 Task: Create a due date automation trigger when advanced on, 2 working days before a card is due add dates not starting this week at 11:00 AM.
Action: Mouse moved to (1256, 104)
Screenshot: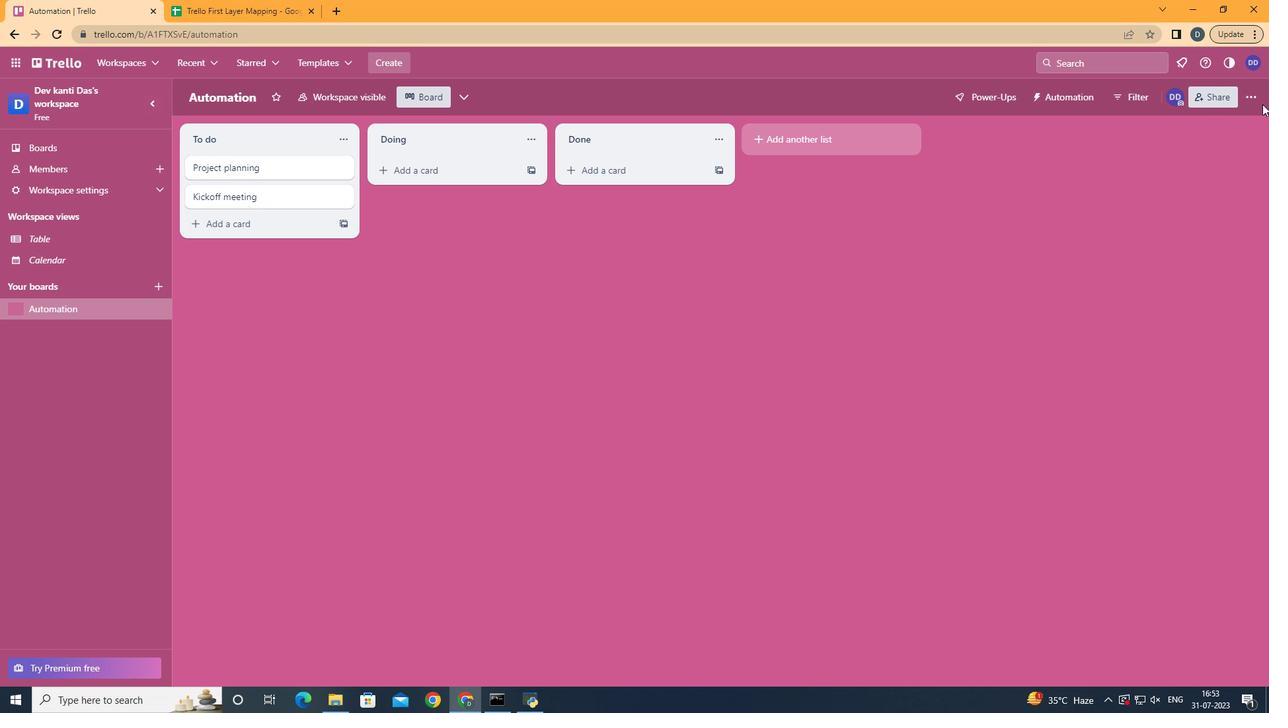
Action: Mouse pressed left at (1256, 104)
Screenshot: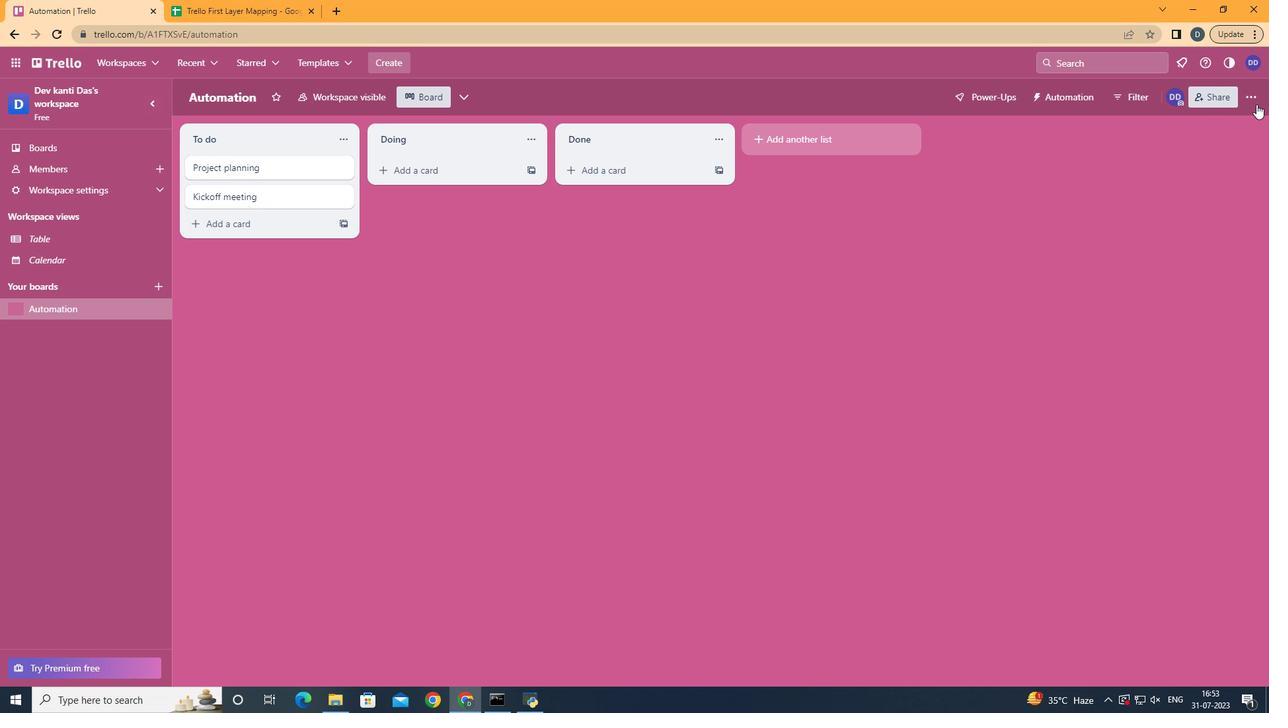 
Action: Mouse moved to (1140, 274)
Screenshot: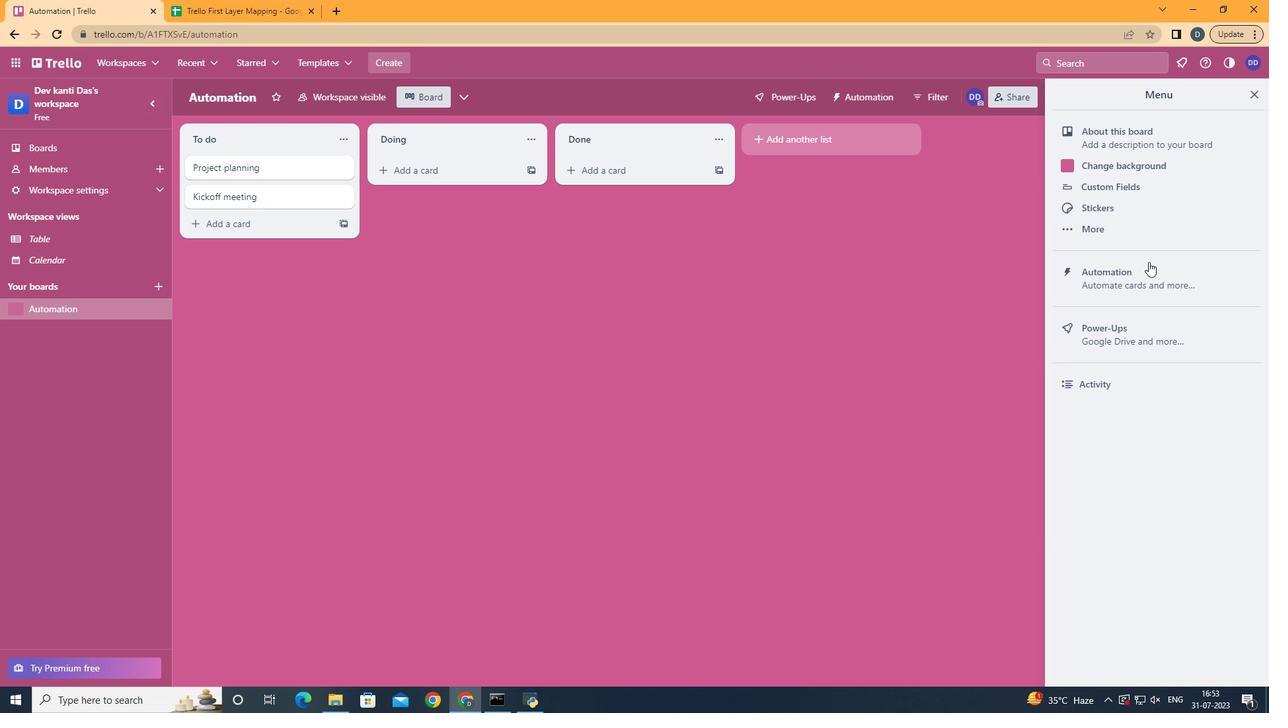 
Action: Mouse pressed left at (1140, 274)
Screenshot: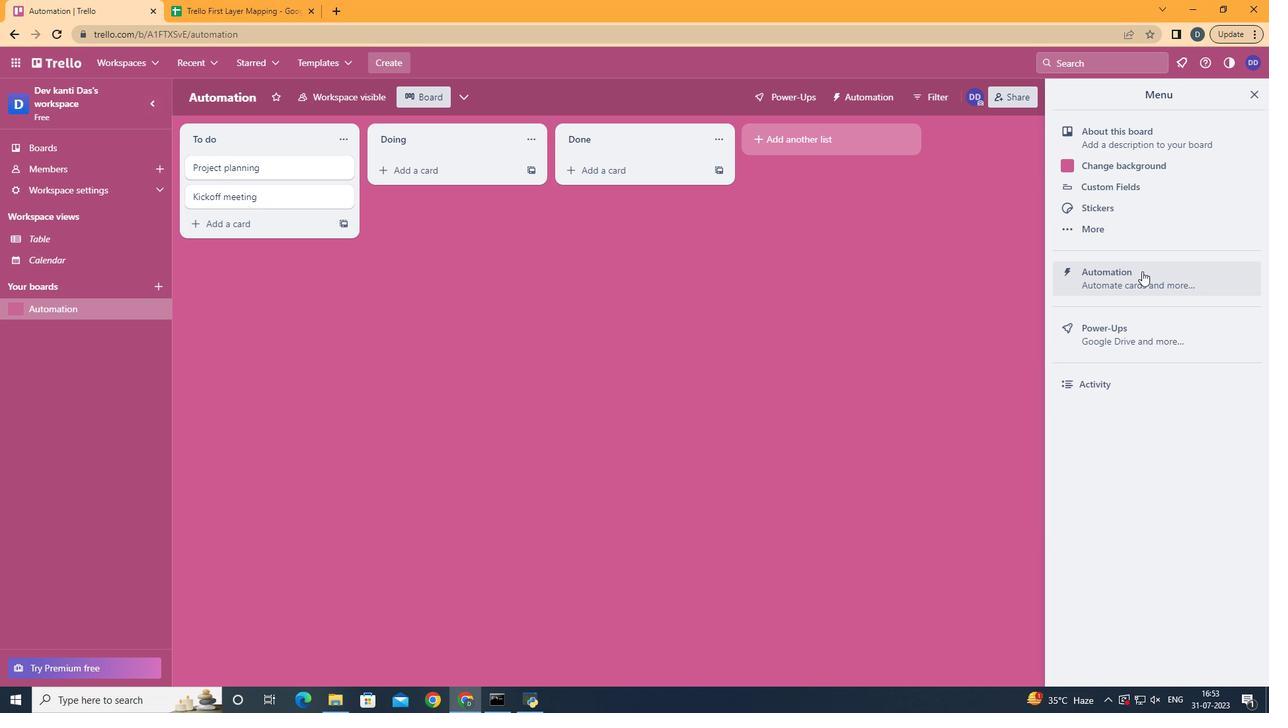 
Action: Mouse moved to (280, 271)
Screenshot: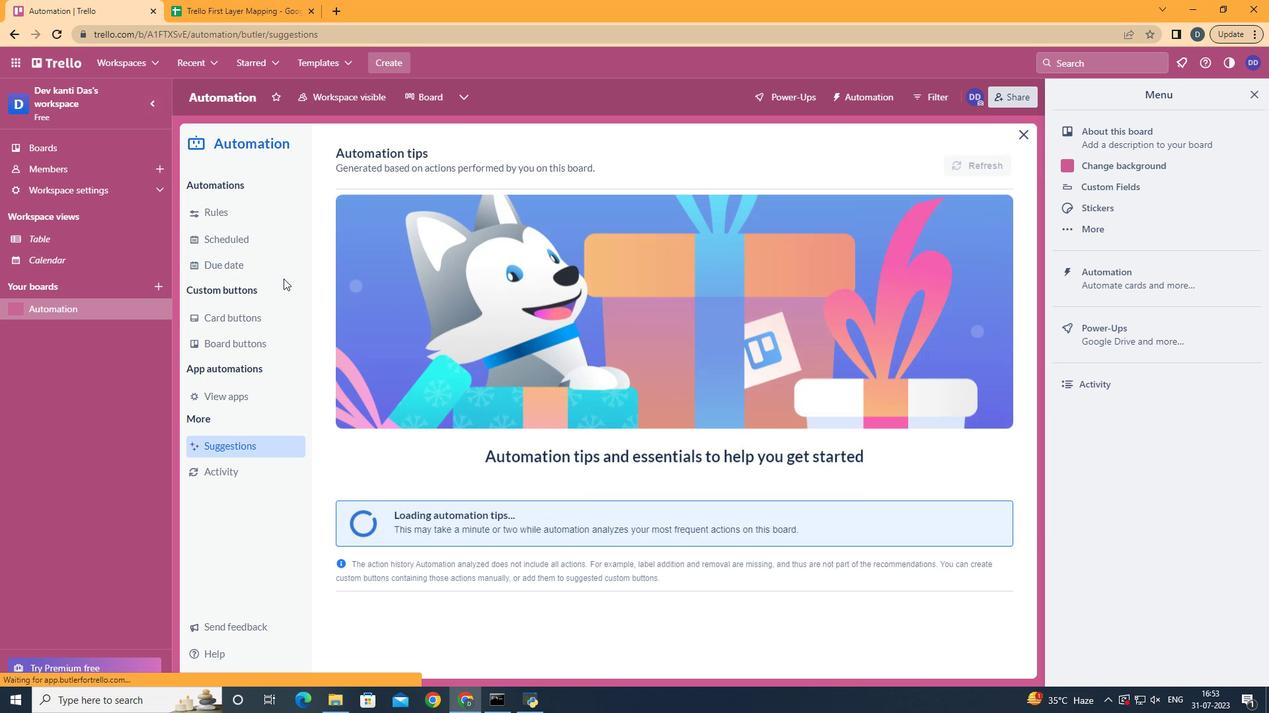 
Action: Mouse pressed left at (280, 271)
Screenshot: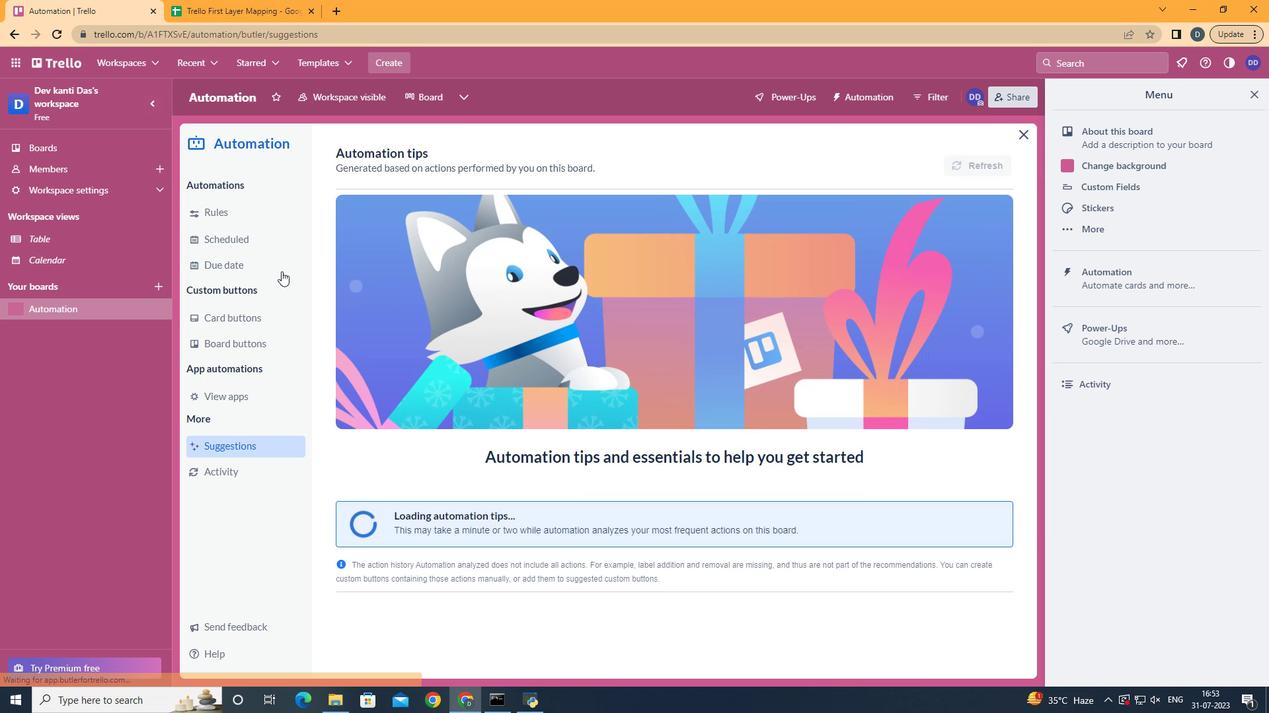 
Action: Mouse moved to (949, 158)
Screenshot: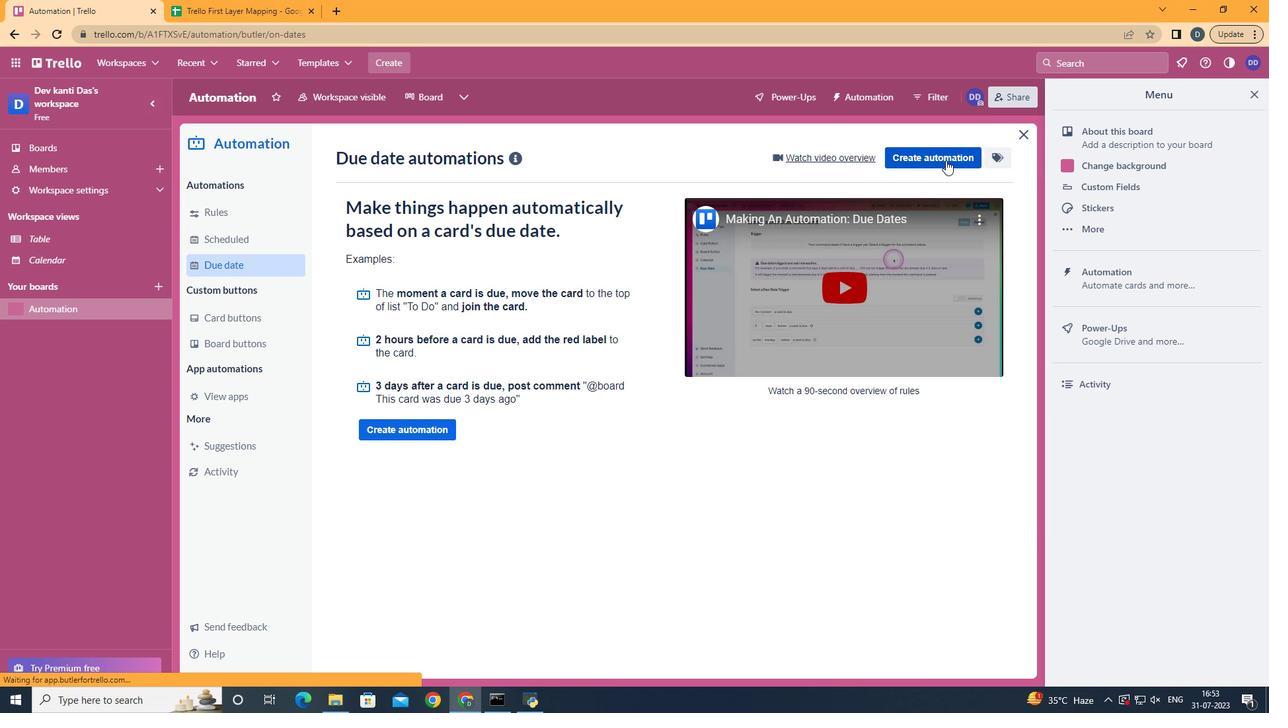 
Action: Mouse pressed left at (949, 158)
Screenshot: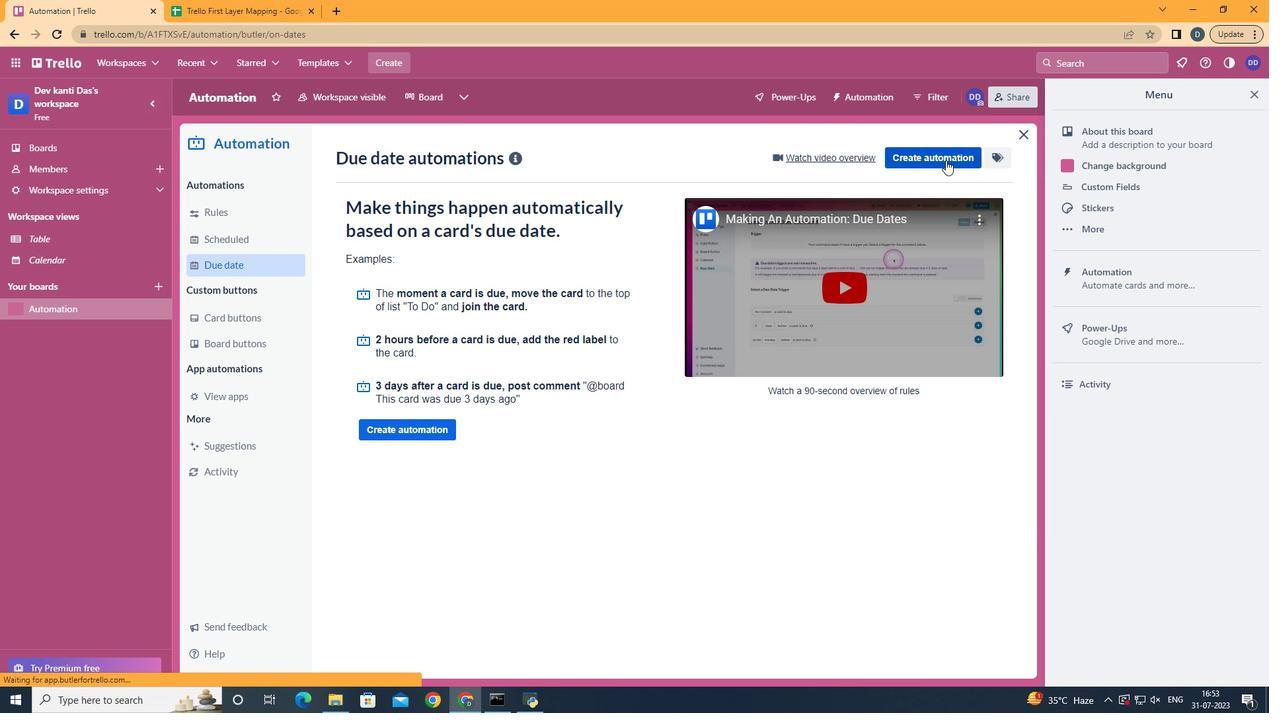 
Action: Mouse moved to (694, 282)
Screenshot: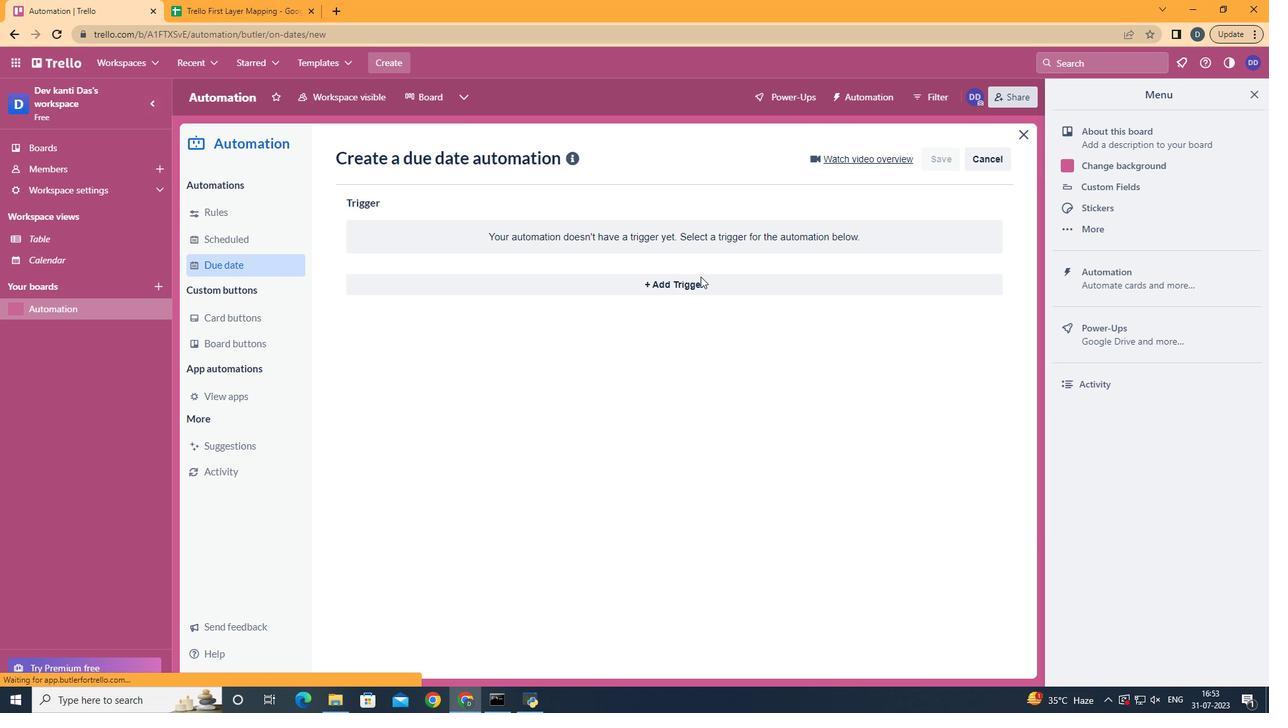
Action: Mouse pressed left at (694, 282)
Screenshot: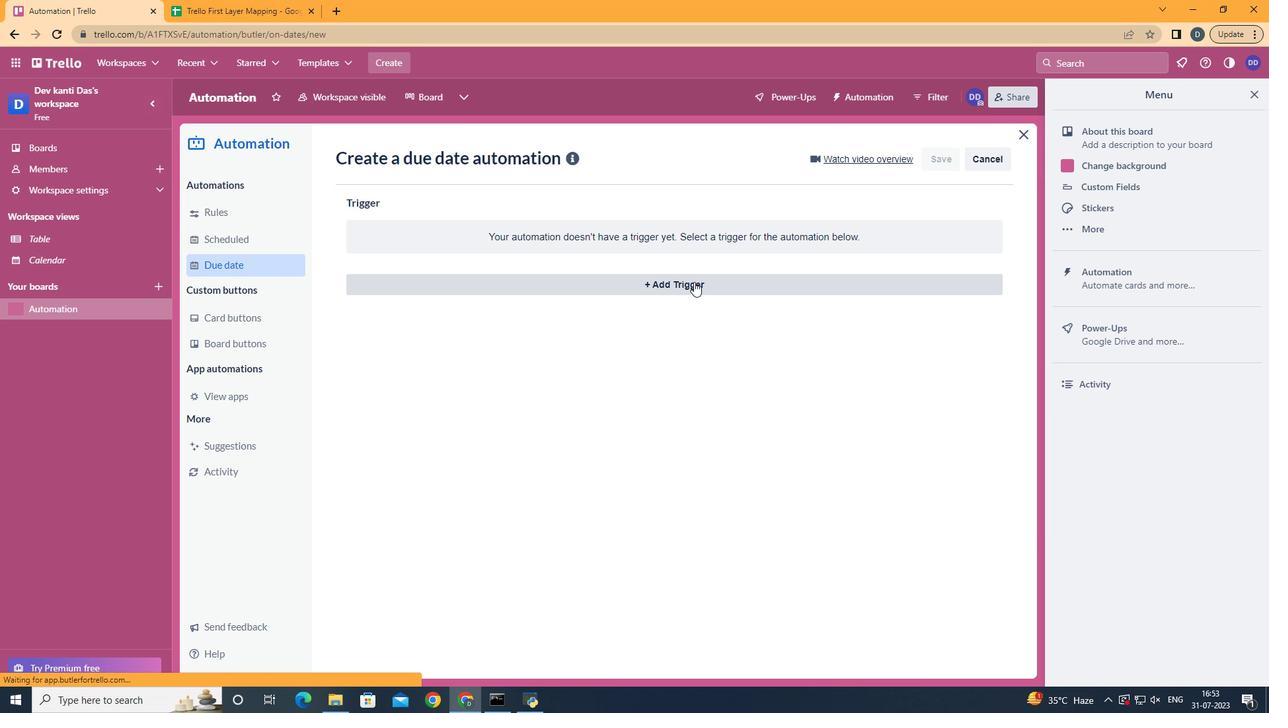 
Action: Mouse moved to (423, 536)
Screenshot: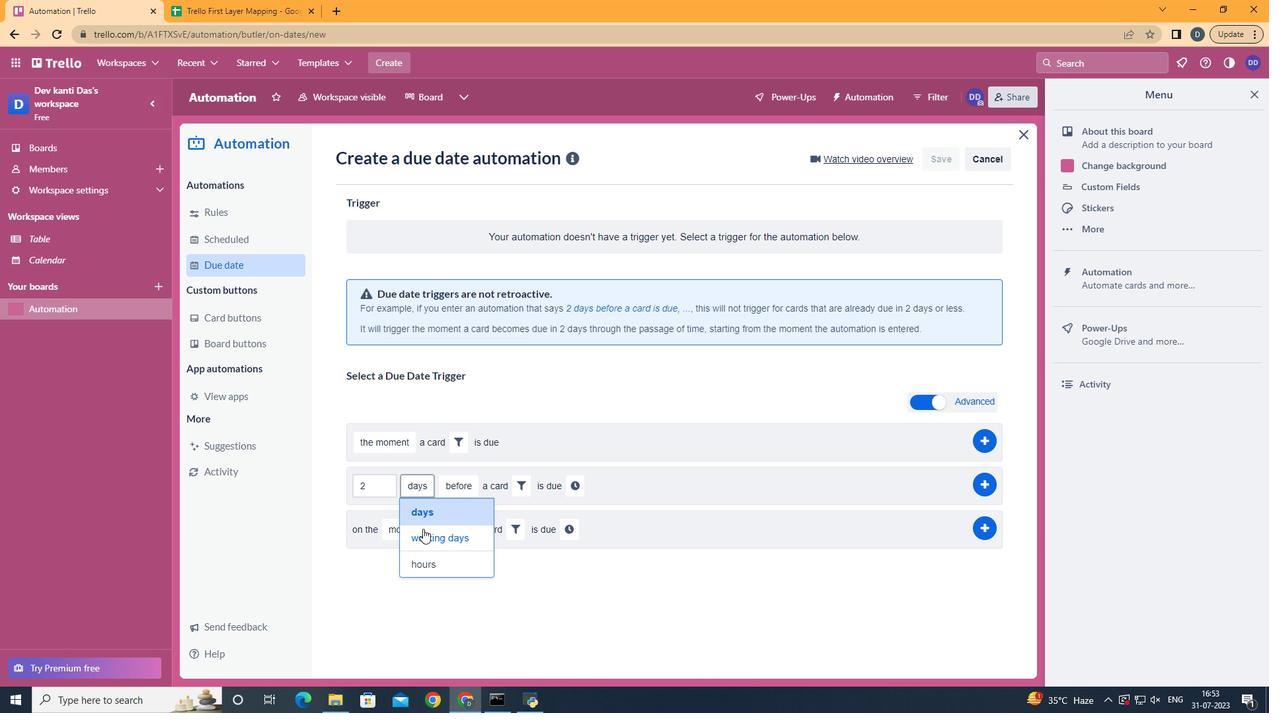 
Action: Mouse pressed left at (423, 536)
Screenshot: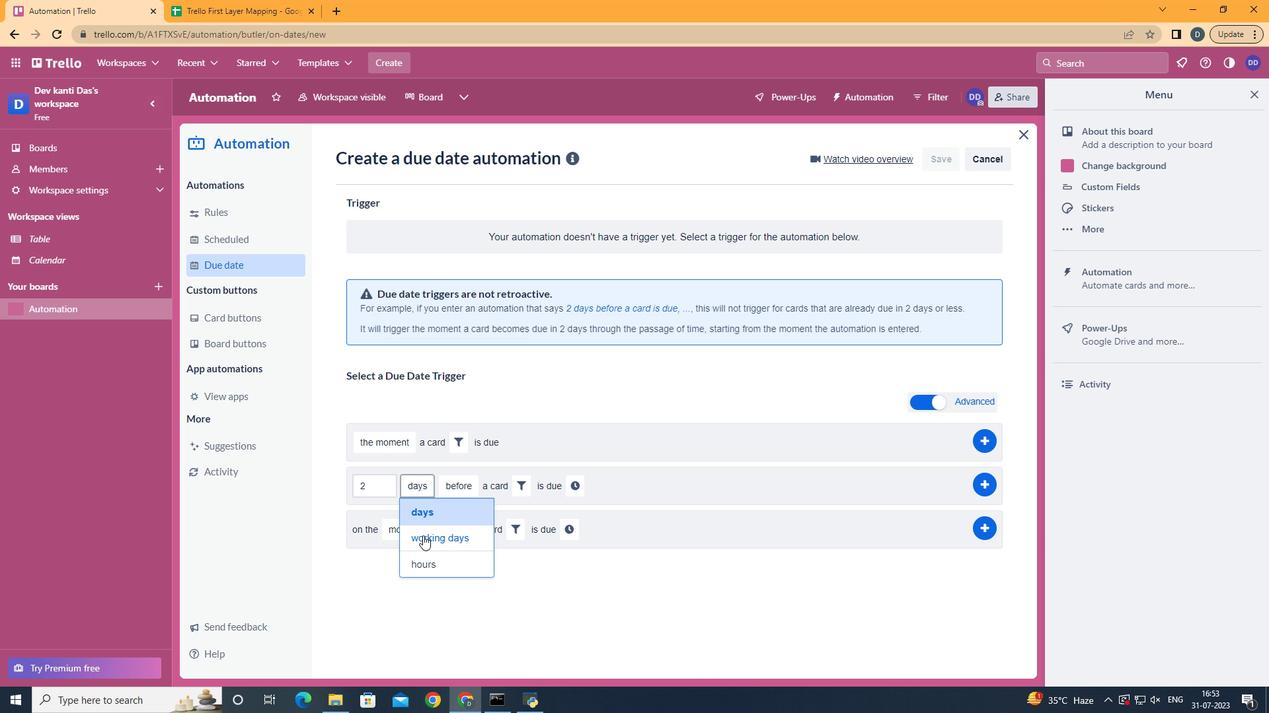 
Action: Mouse moved to (553, 481)
Screenshot: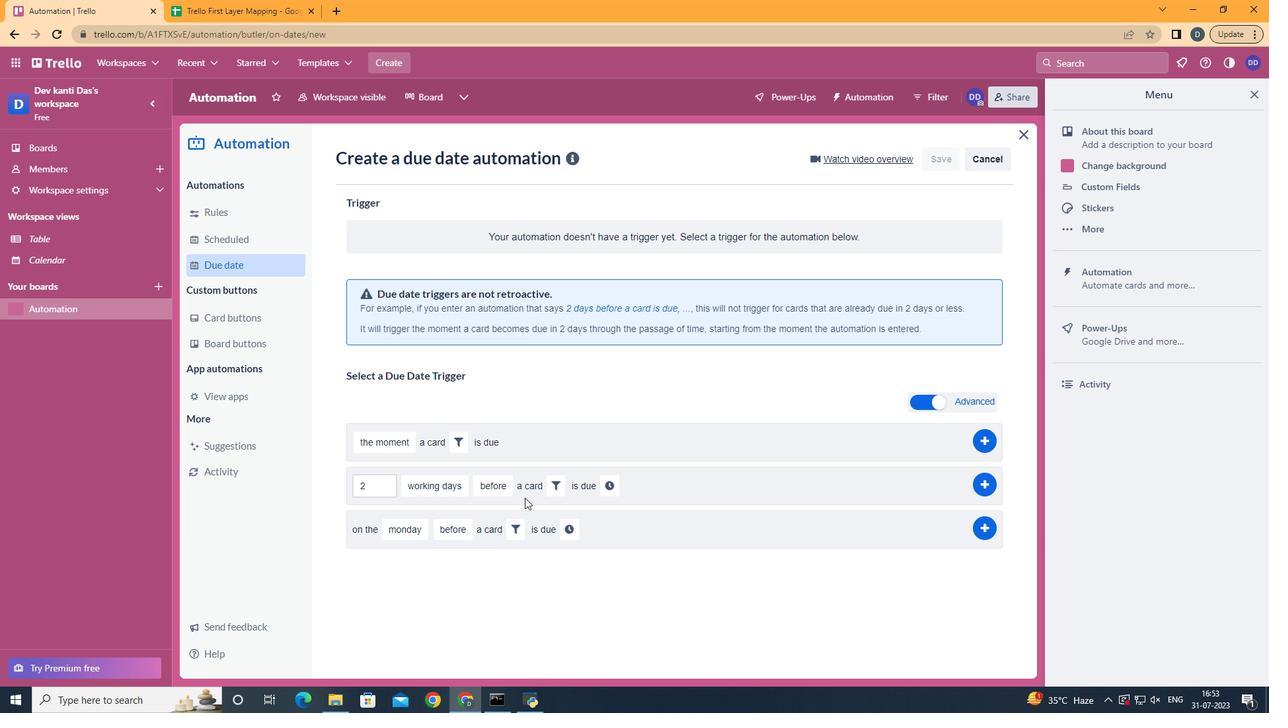 
Action: Mouse pressed left at (553, 481)
Screenshot: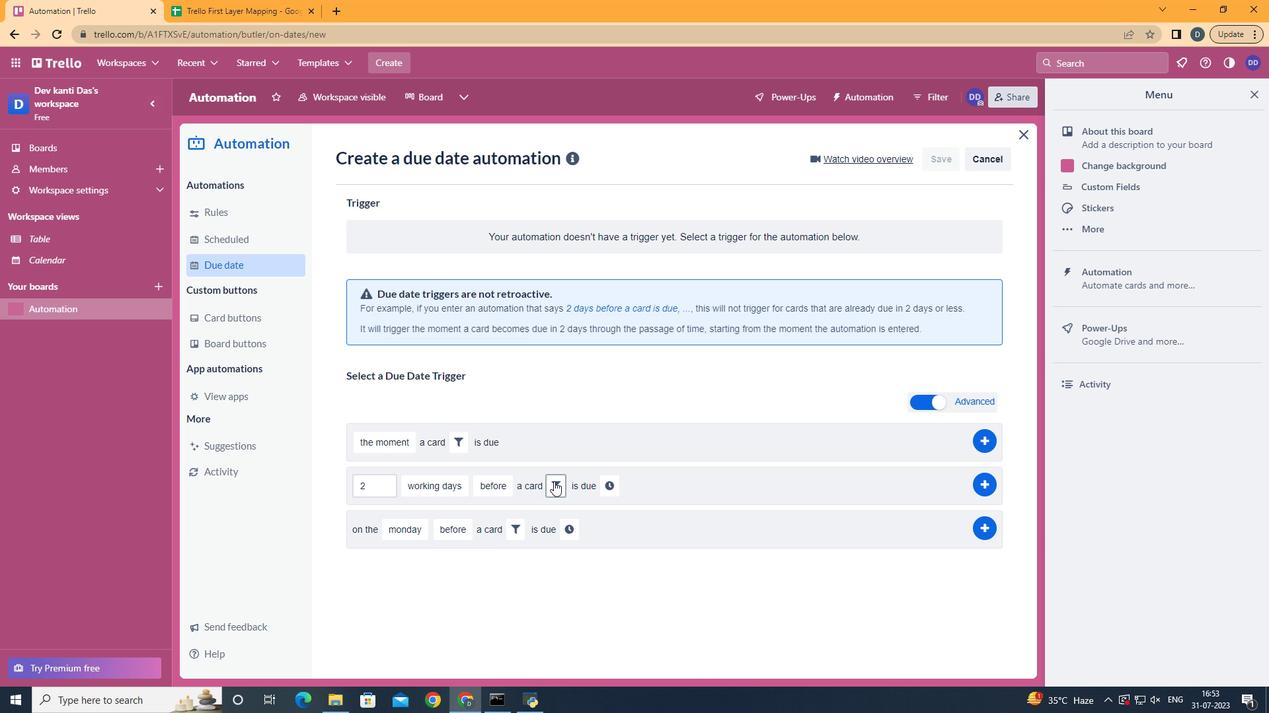 
Action: Mouse moved to (632, 523)
Screenshot: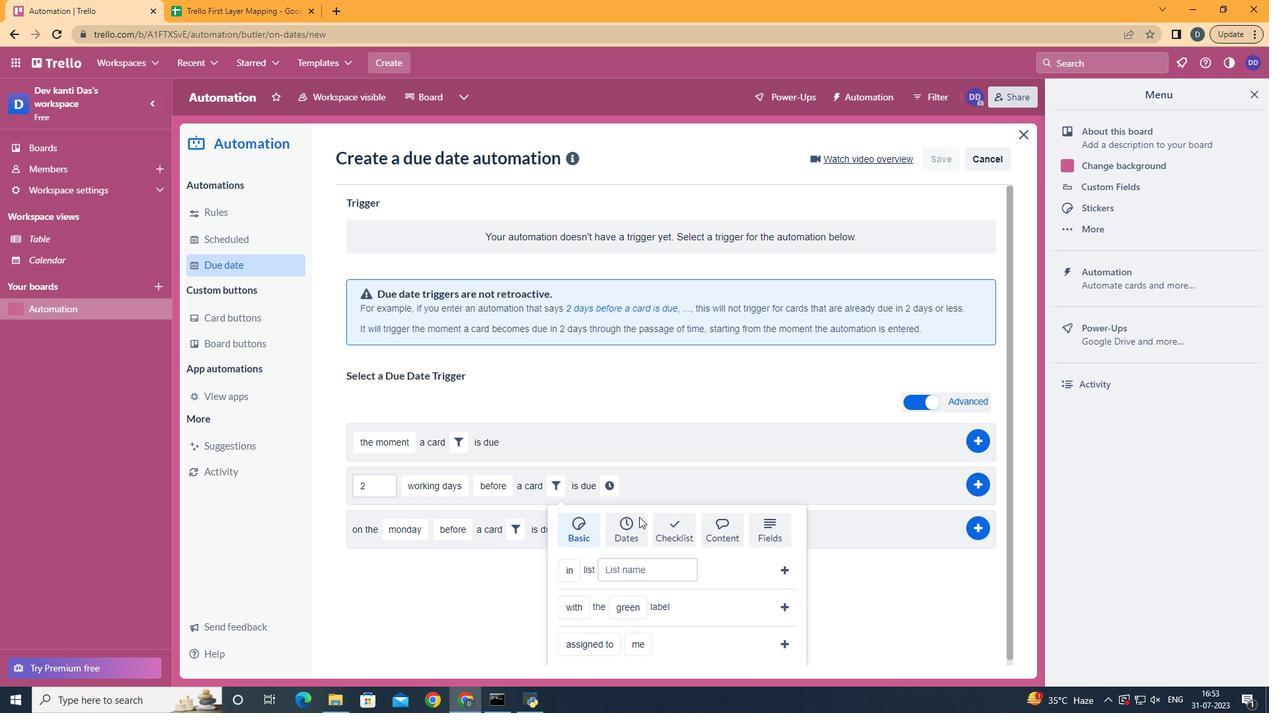 
Action: Mouse pressed left at (632, 523)
Screenshot: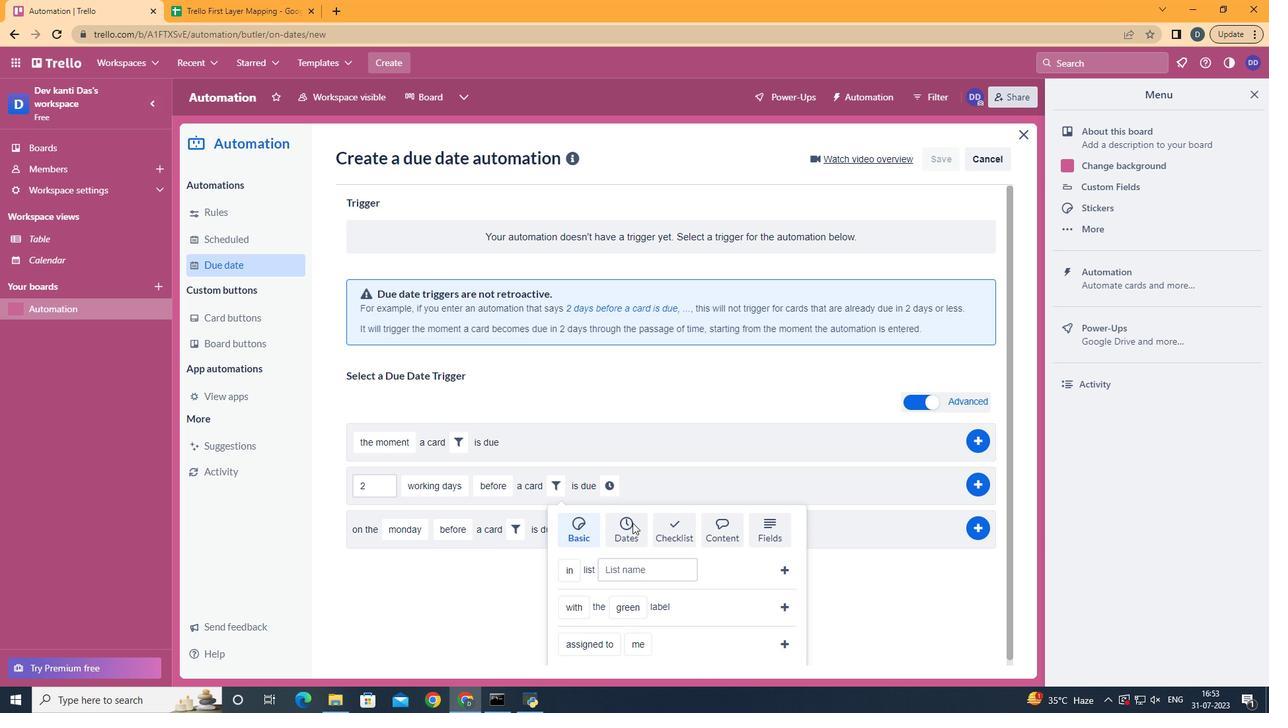 
Action: Mouse scrolled (632, 522) with delta (0, 0)
Screenshot: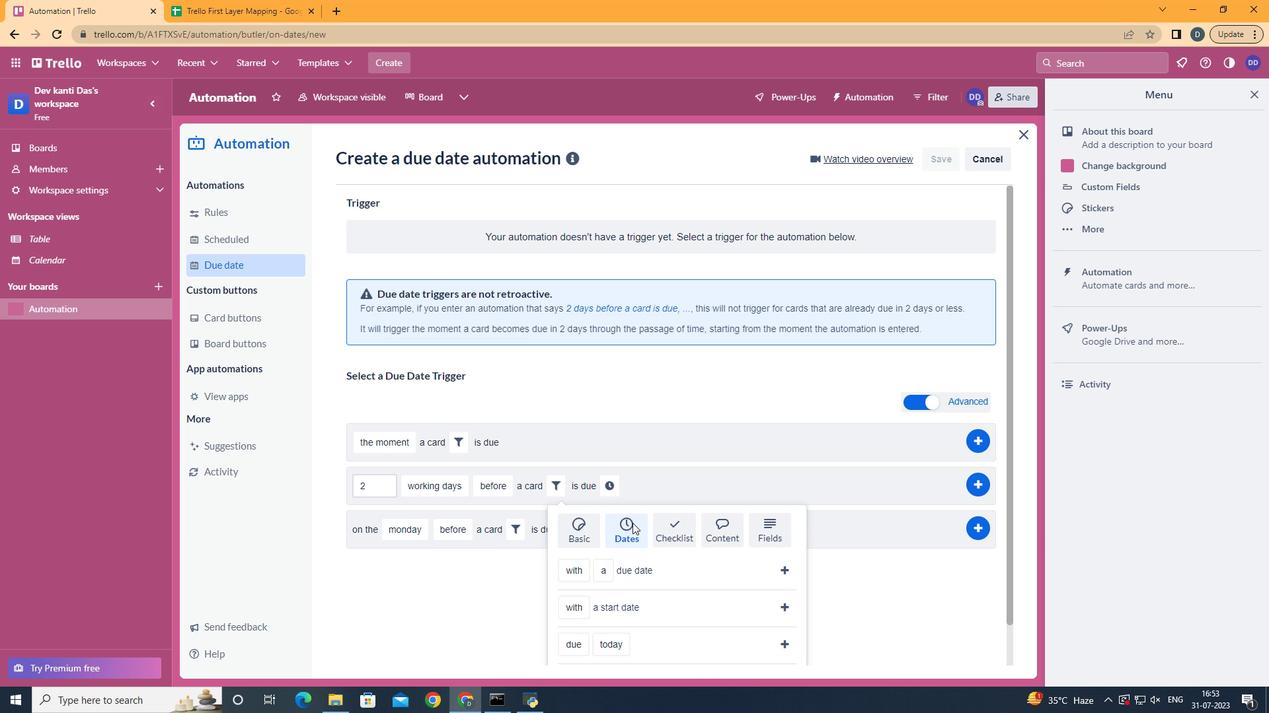 
Action: Mouse scrolled (632, 522) with delta (0, 0)
Screenshot: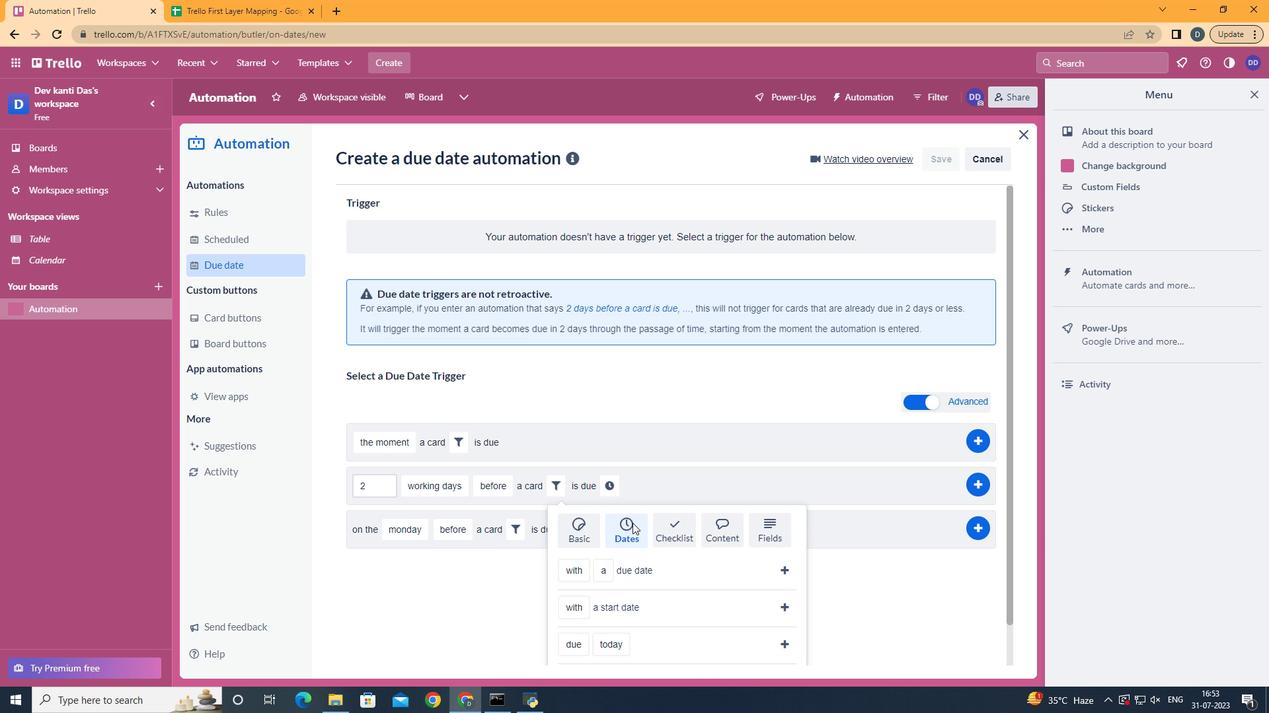 
Action: Mouse scrolled (632, 522) with delta (0, 0)
Screenshot: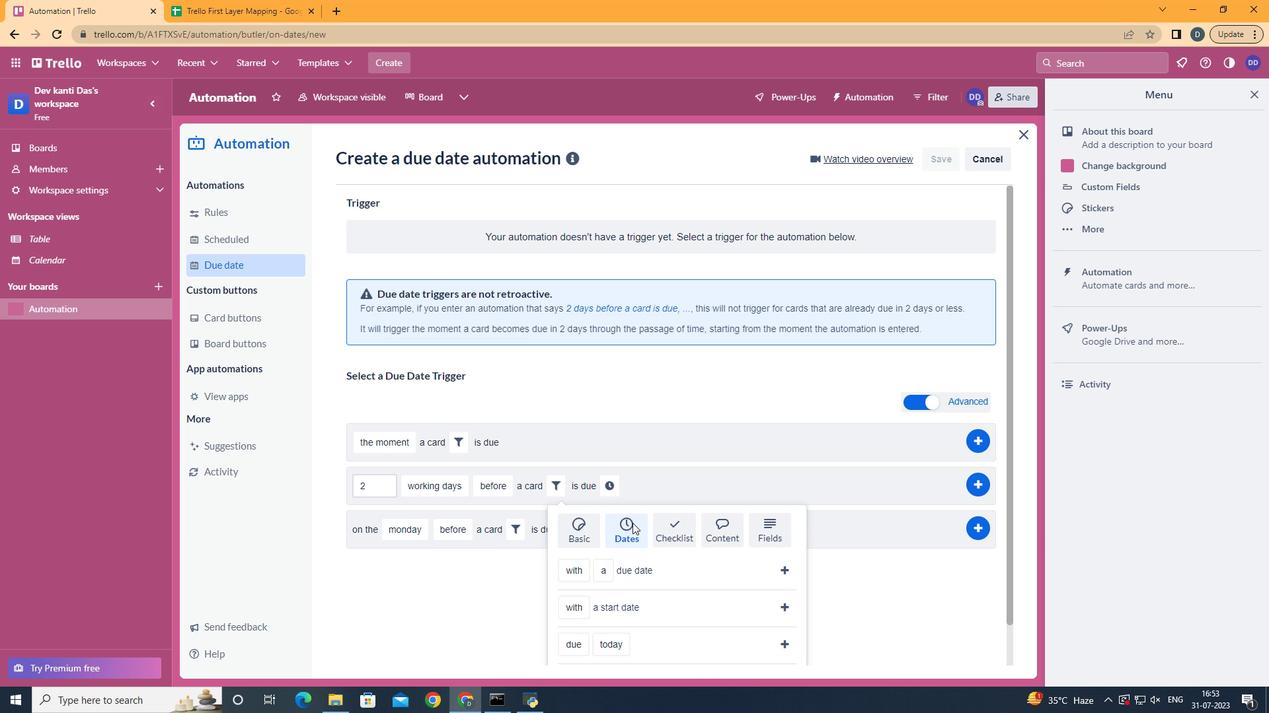 
Action: Mouse scrolled (632, 522) with delta (0, 0)
Screenshot: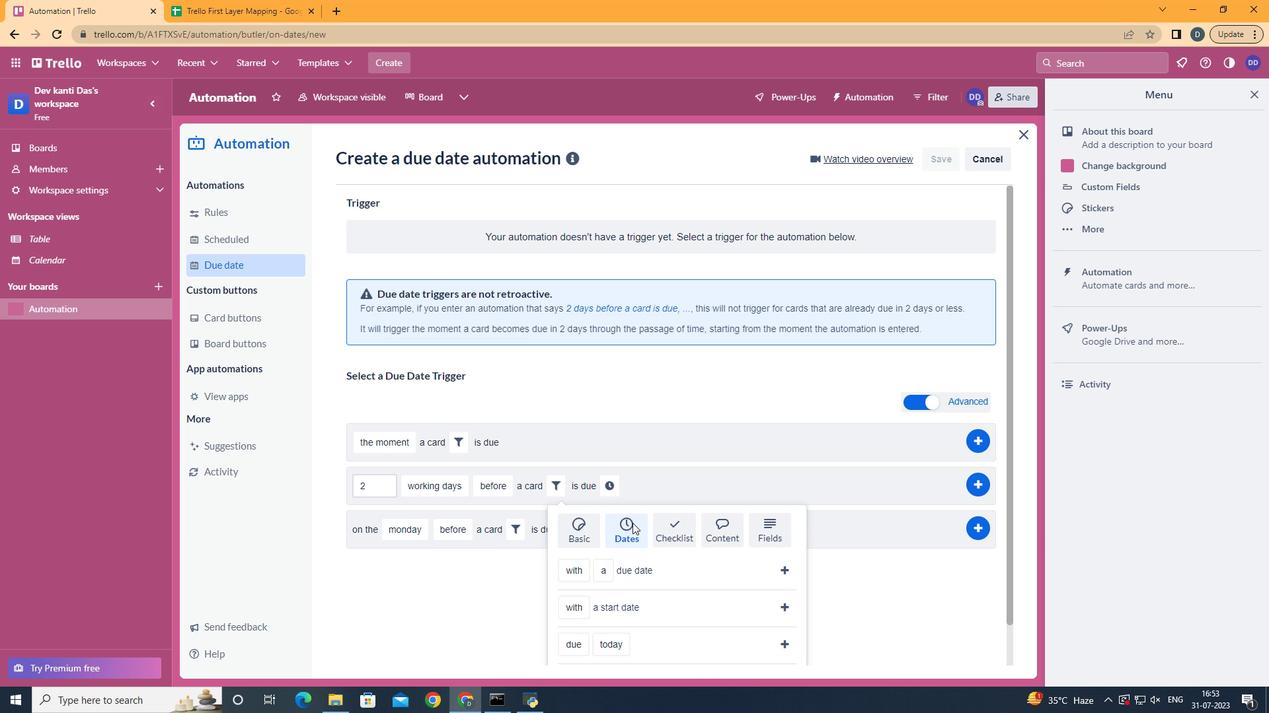 
Action: Mouse scrolled (632, 522) with delta (0, 0)
Screenshot: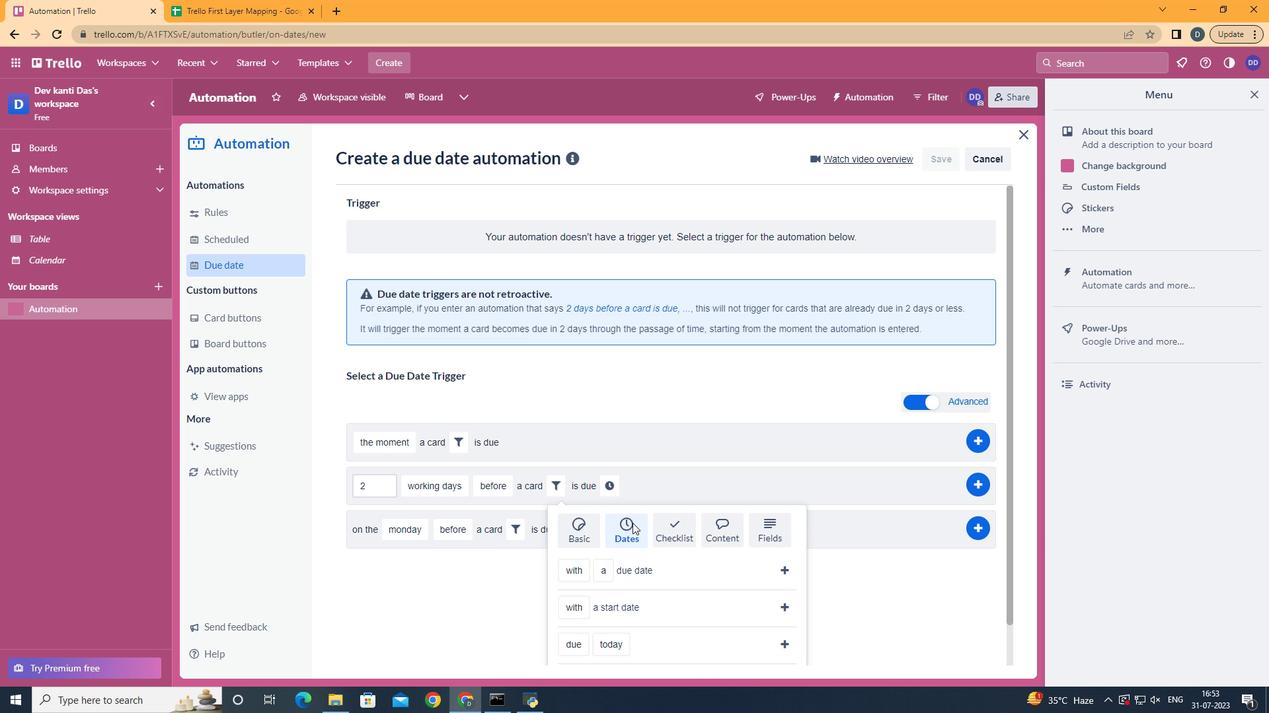 
Action: Mouse scrolled (632, 522) with delta (0, 0)
Screenshot: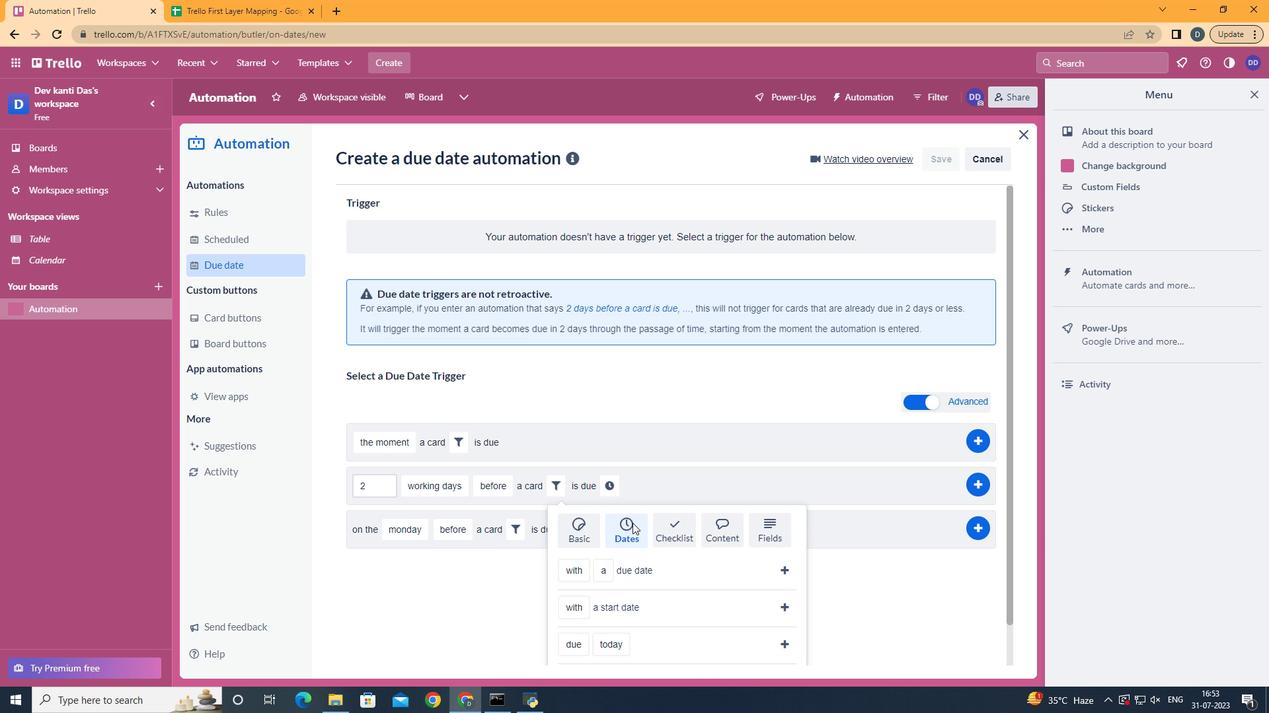 
Action: Mouse moved to (589, 580)
Screenshot: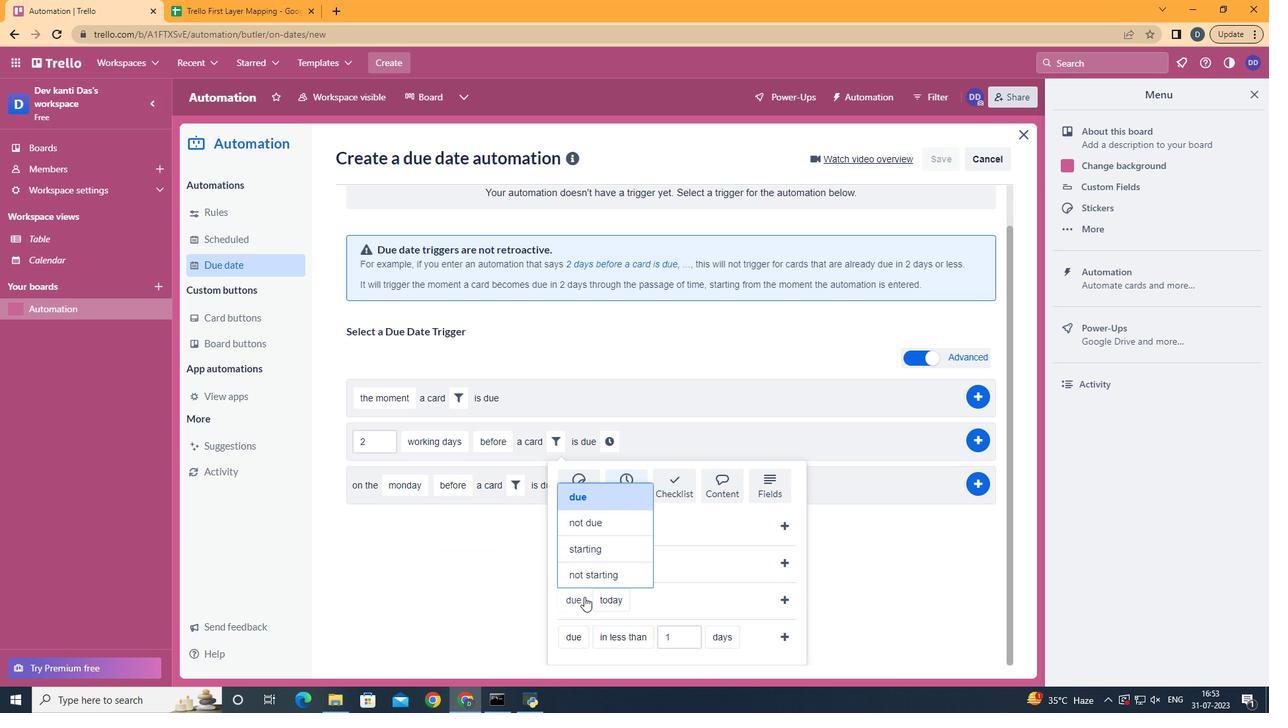 
Action: Mouse pressed left at (589, 580)
Screenshot: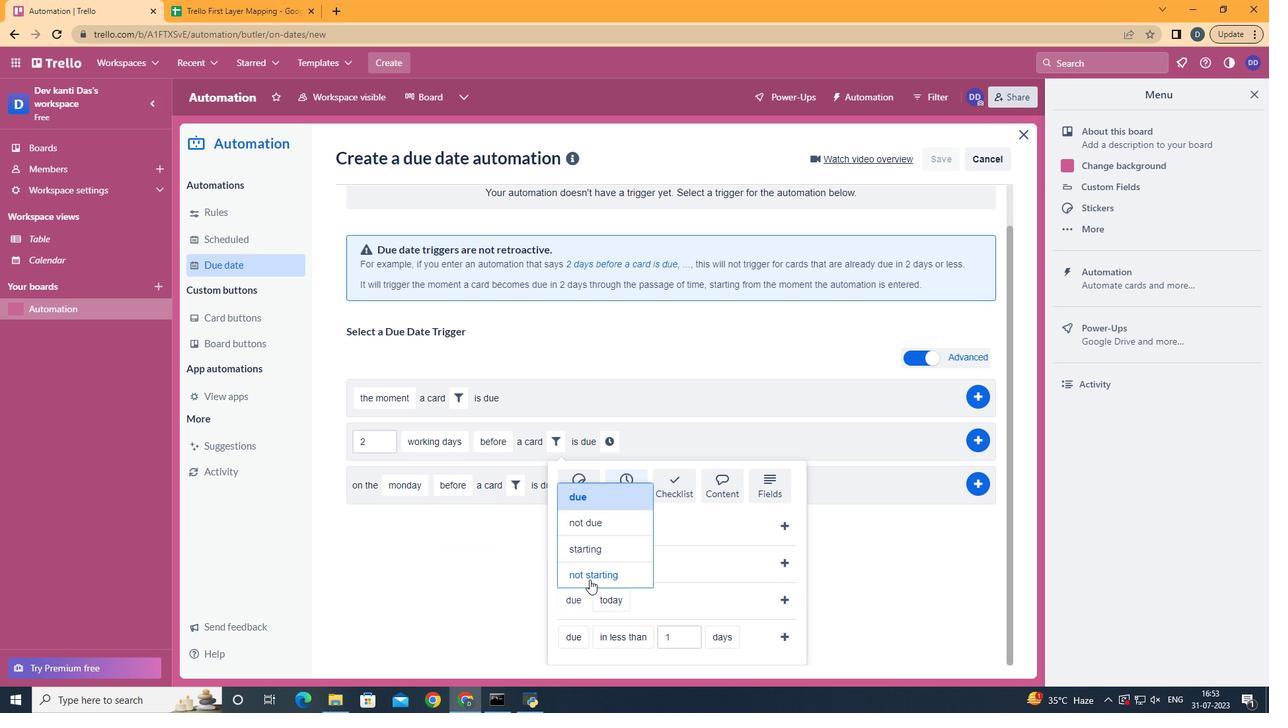 
Action: Mouse moved to (661, 501)
Screenshot: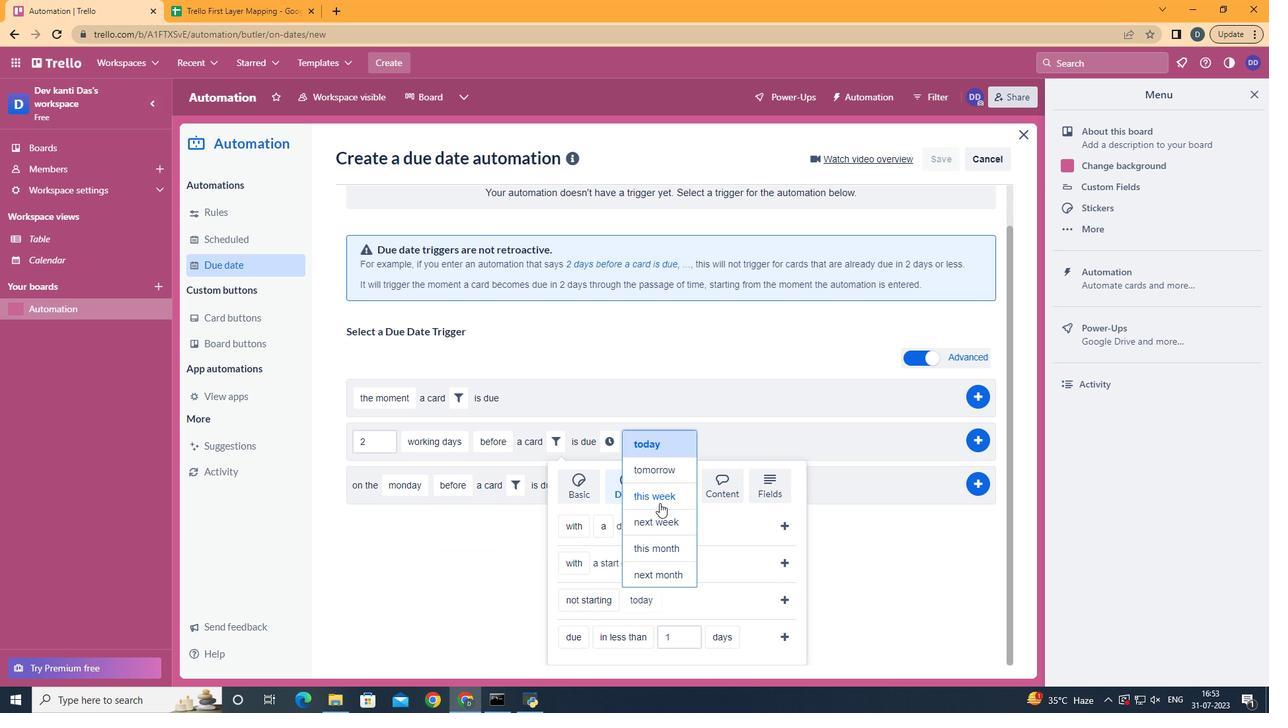 
Action: Mouse pressed left at (661, 501)
Screenshot: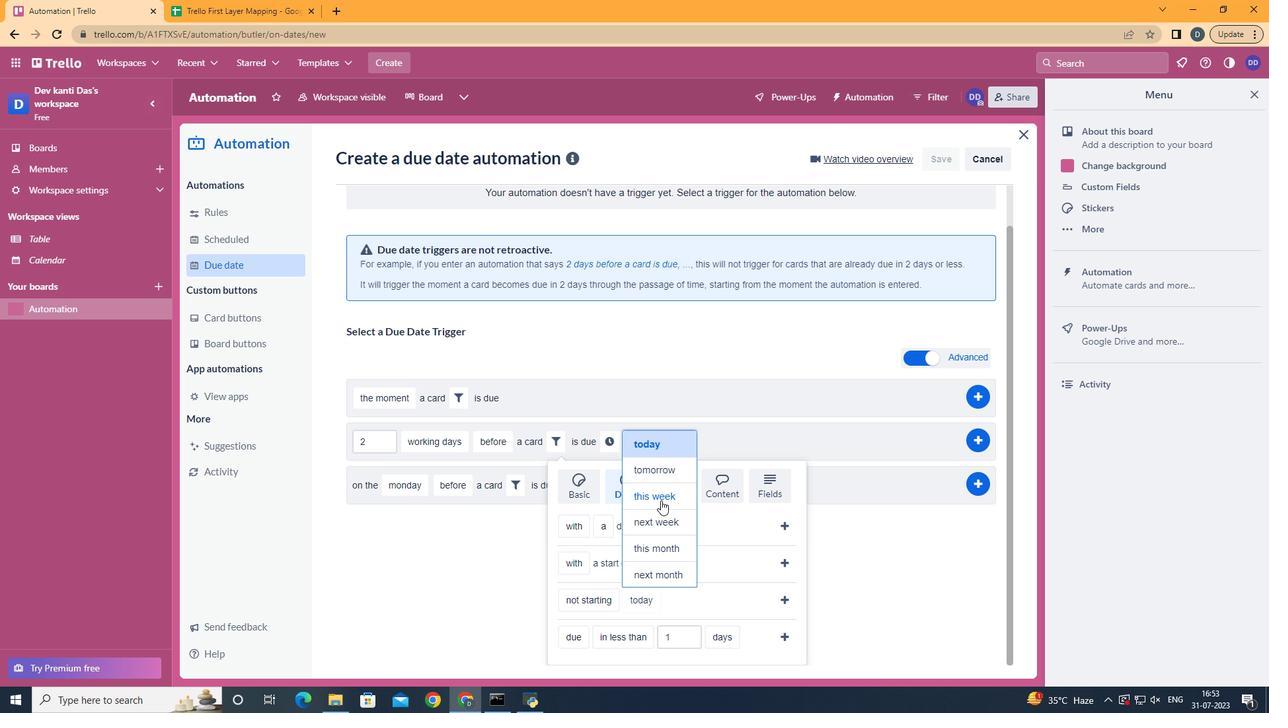 
Action: Mouse moved to (781, 596)
Screenshot: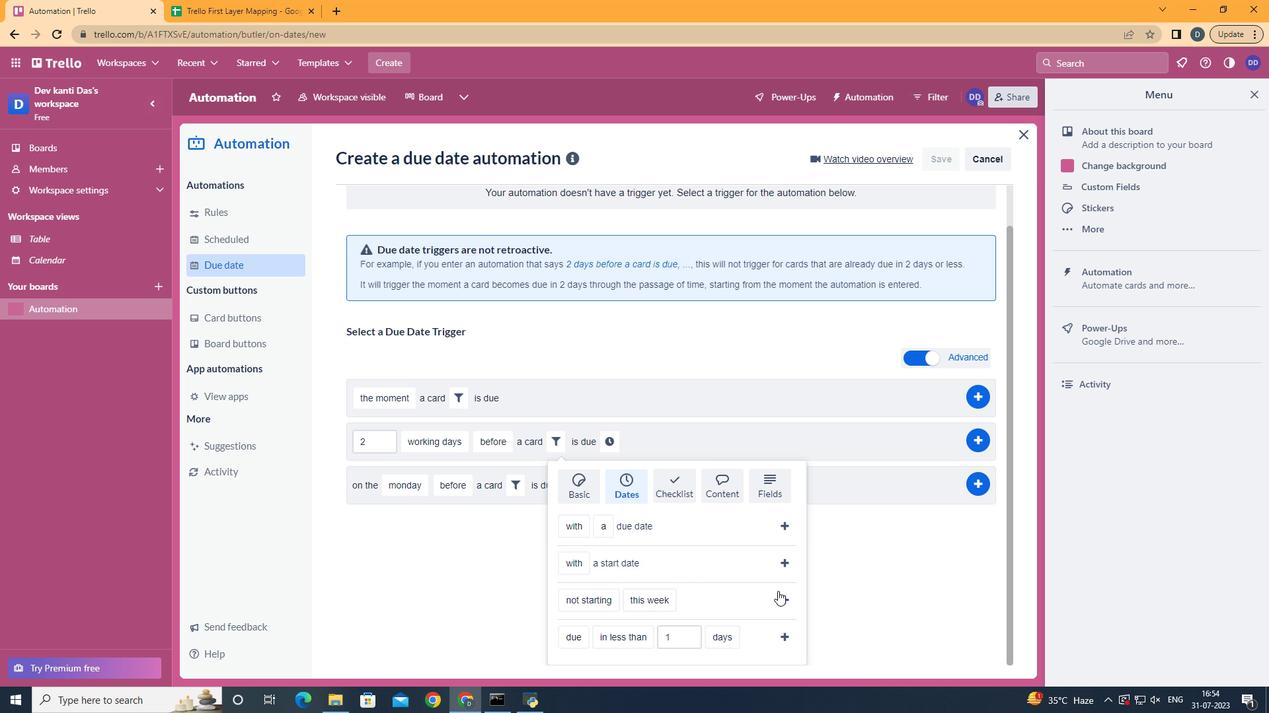 
Action: Mouse pressed left at (781, 596)
Screenshot: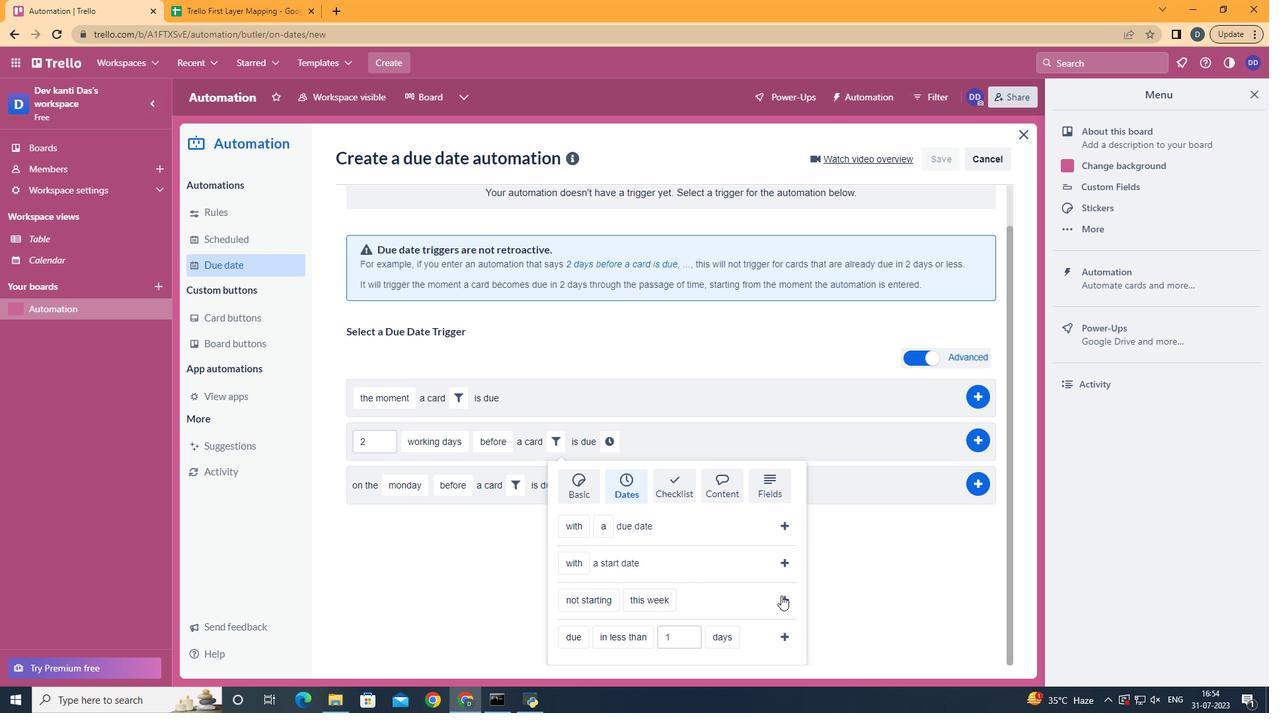 
Action: Mouse moved to (727, 485)
Screenshot: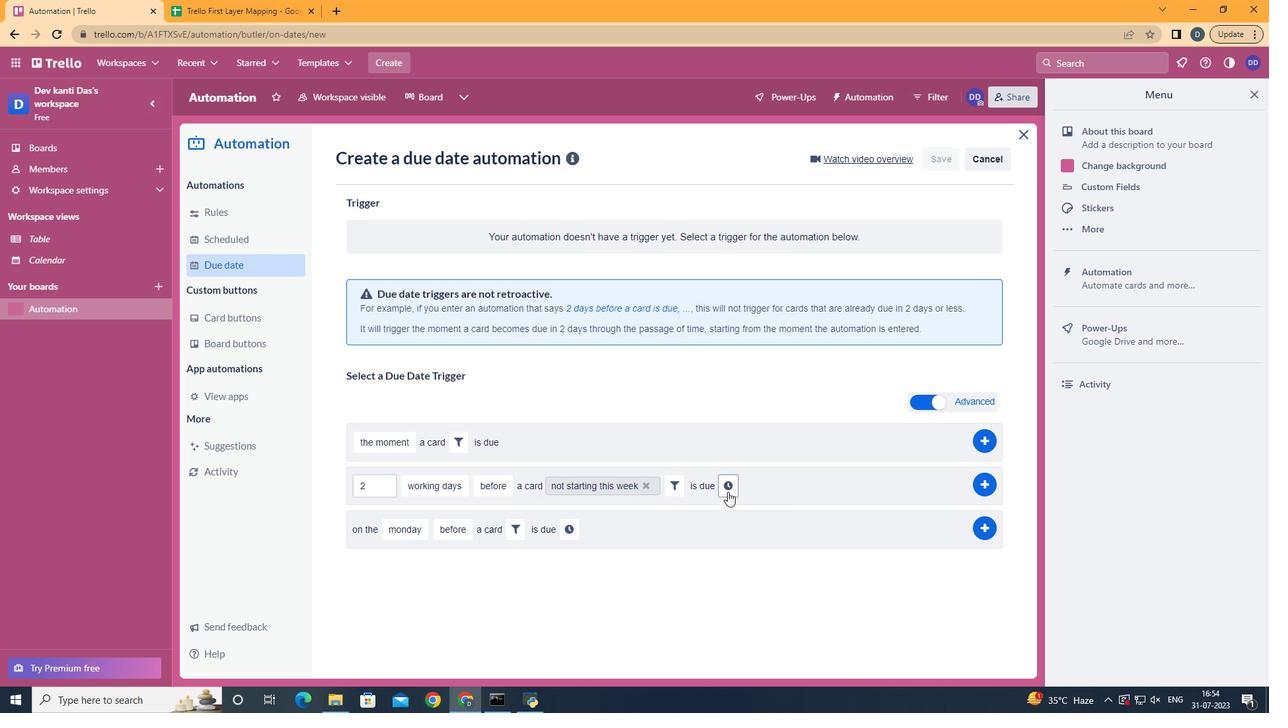 
Action: Mouse pressed left at (727, 485)
Screenshot: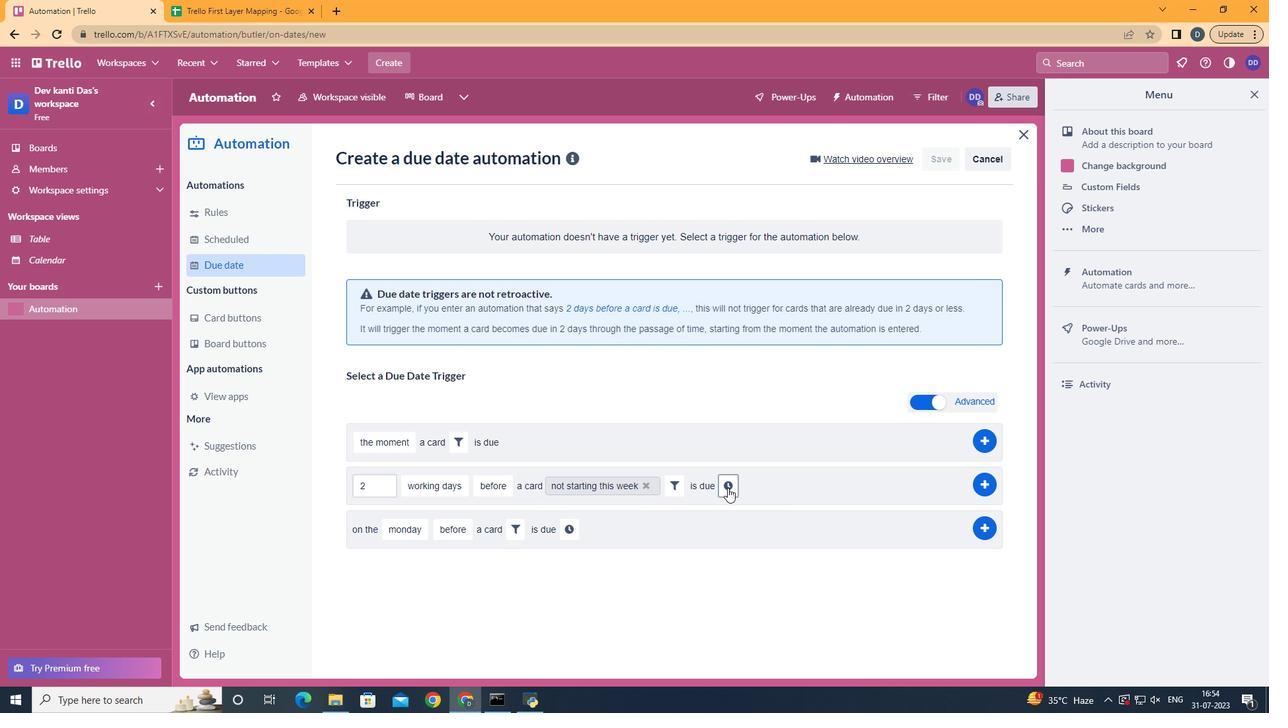 
Action: Mouse moved to (753, 481)
Screenshot: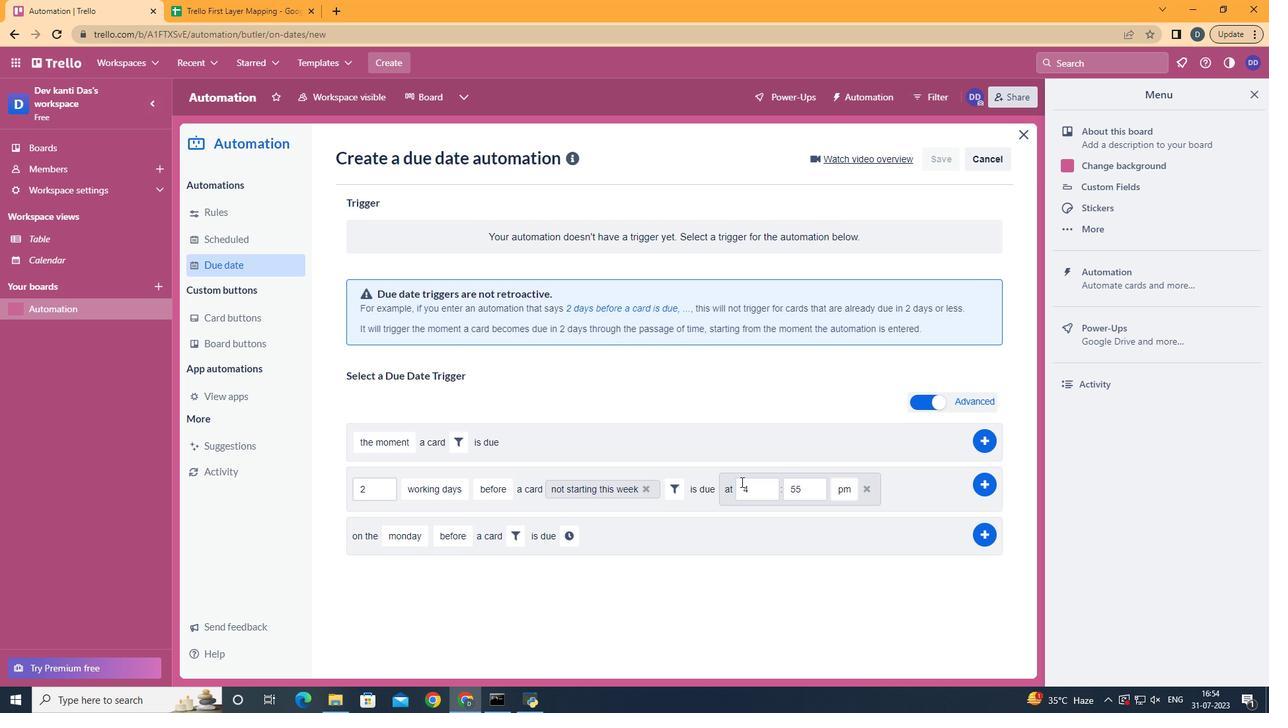 
Action: Mouse pressed left at (753, 481)
Screenshot: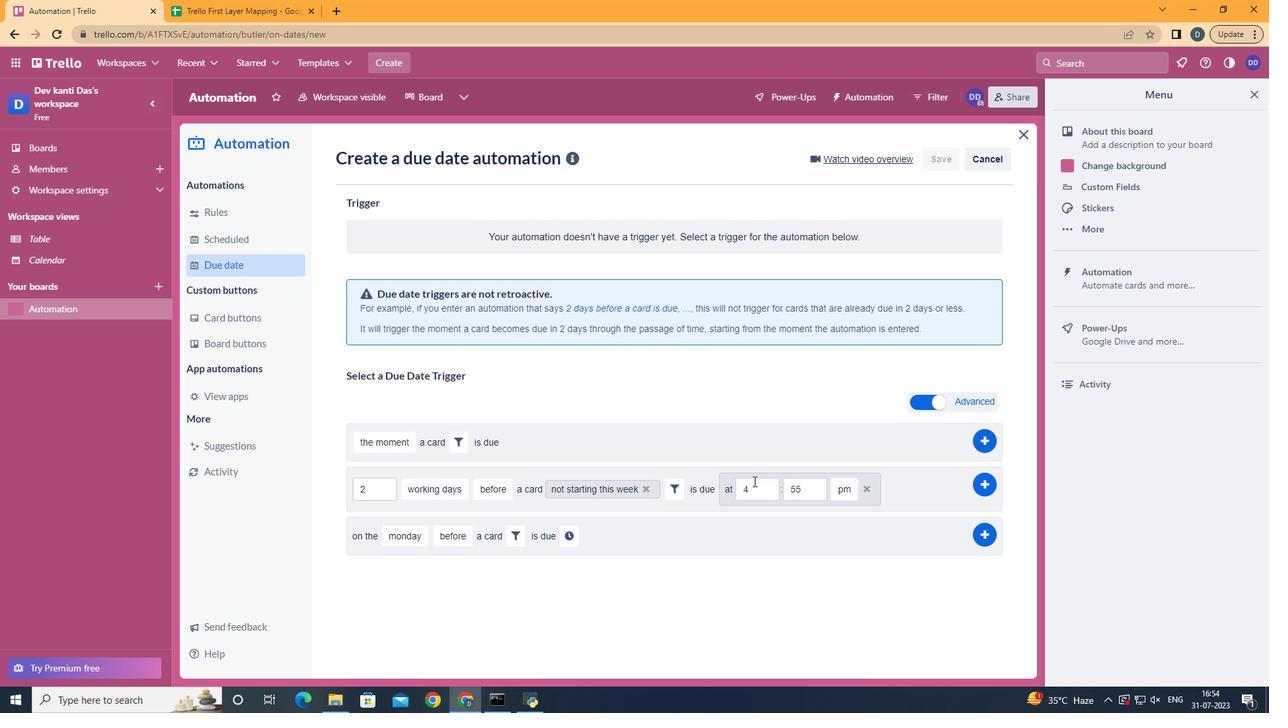 
Action: Mouse moved to (757, 487)
Screenshot: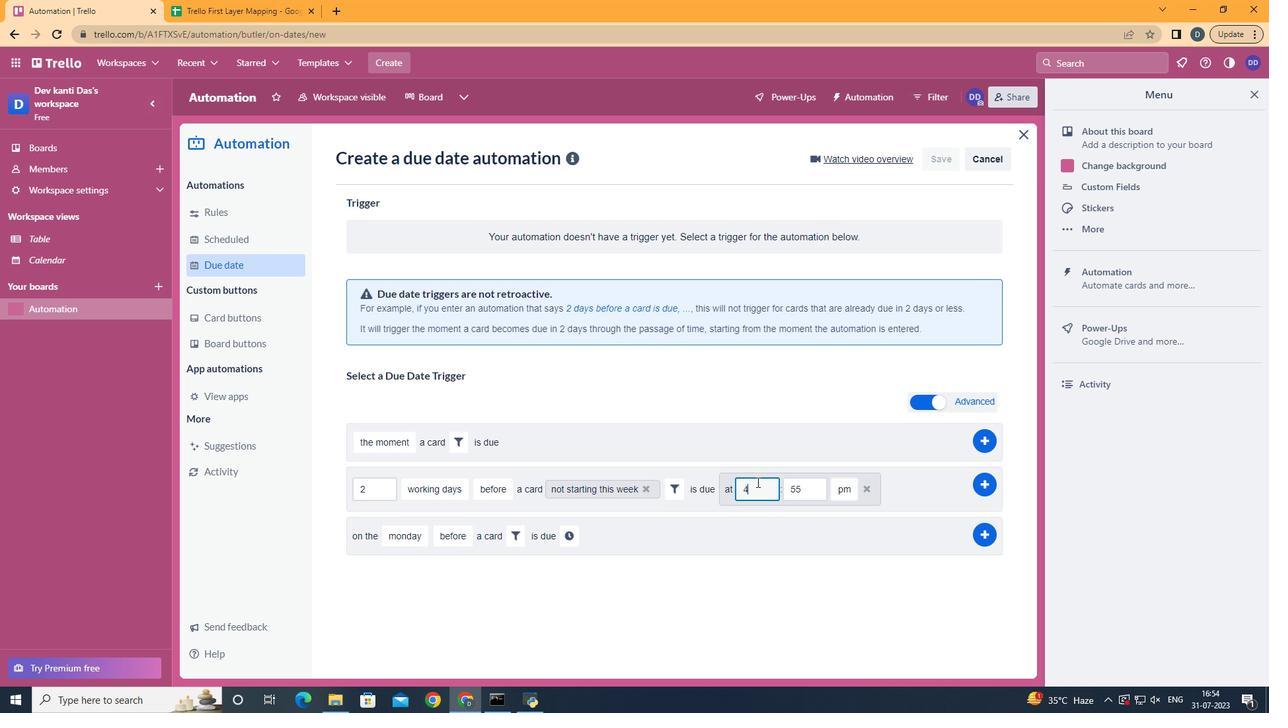 
Action: Key pressed <Key.backspace>11
Screenshot: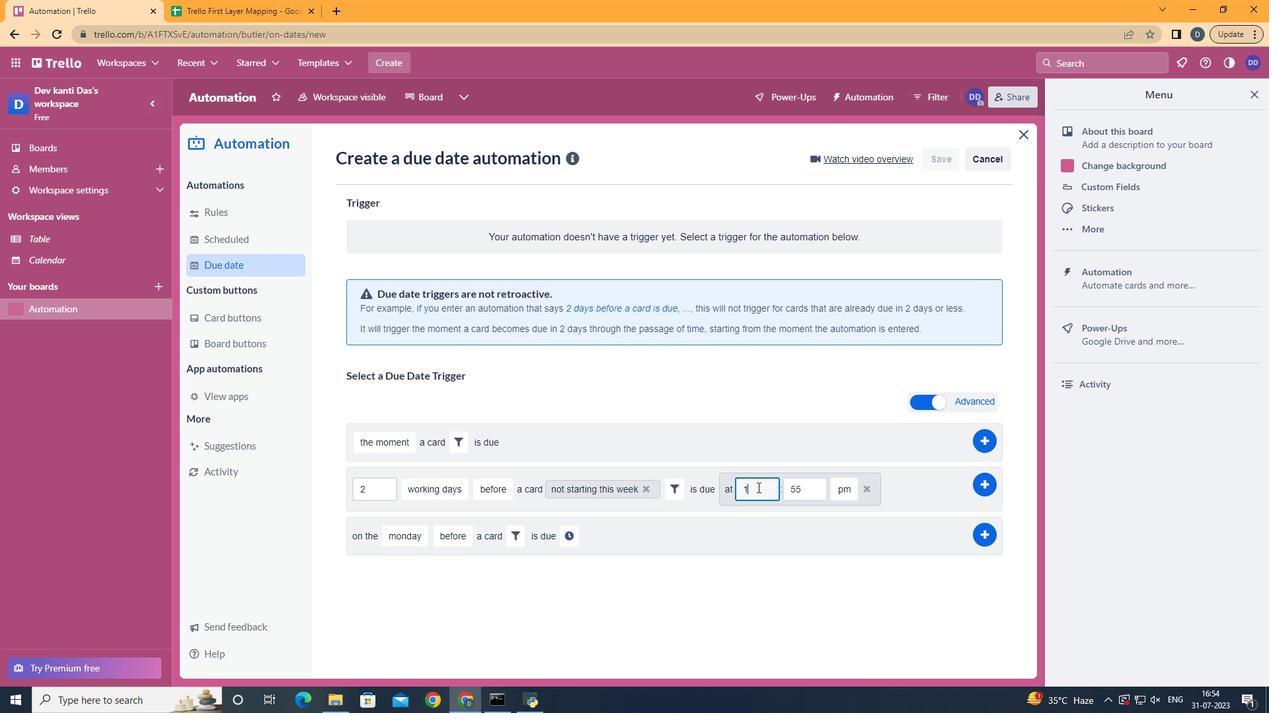 
Action: Mouse moved to (817, 487)
Screenshot: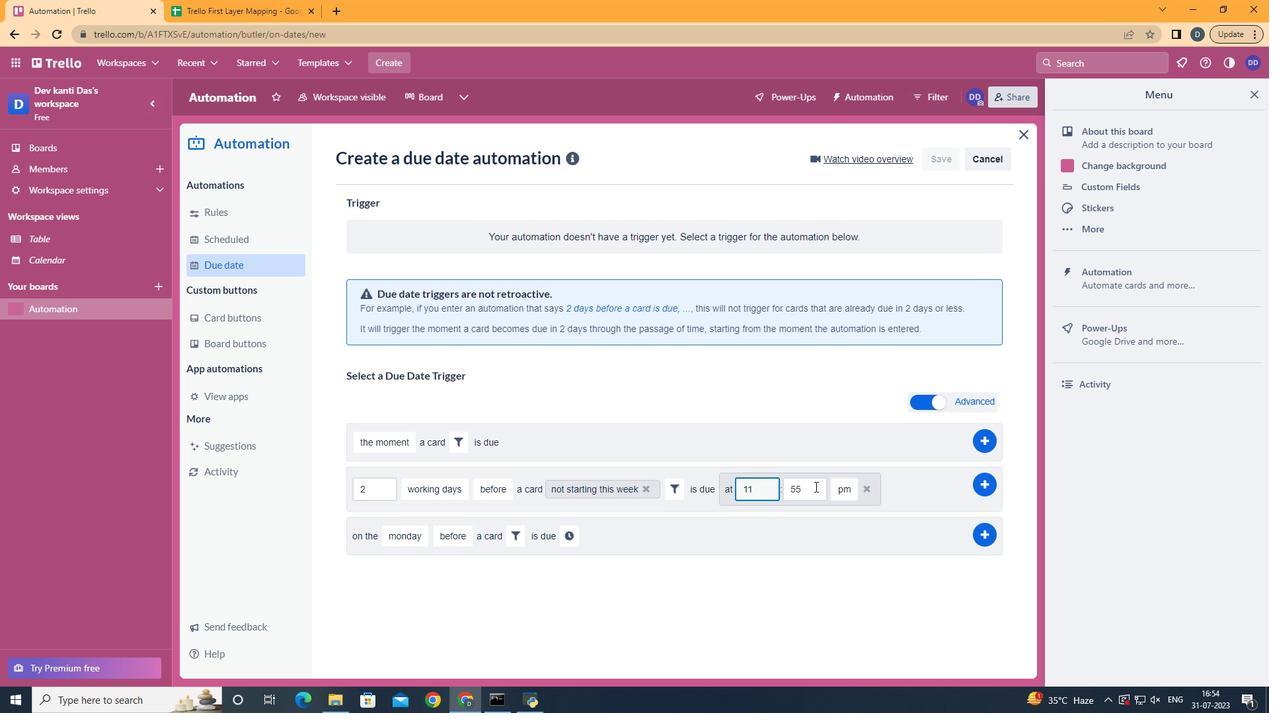 
Action: Mouse pressed left at (817, 487)
Screenshot: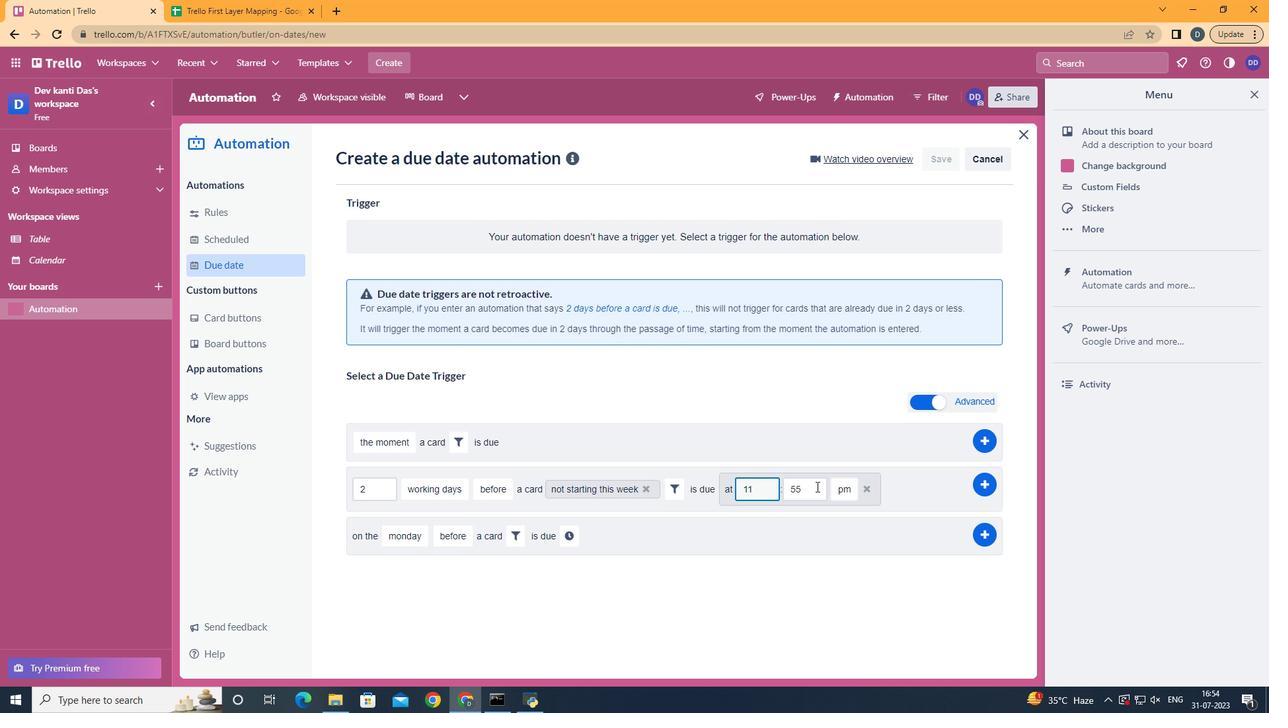 
Action: Key pressed <Key.backspace><Key.backspace>00
Screenshot: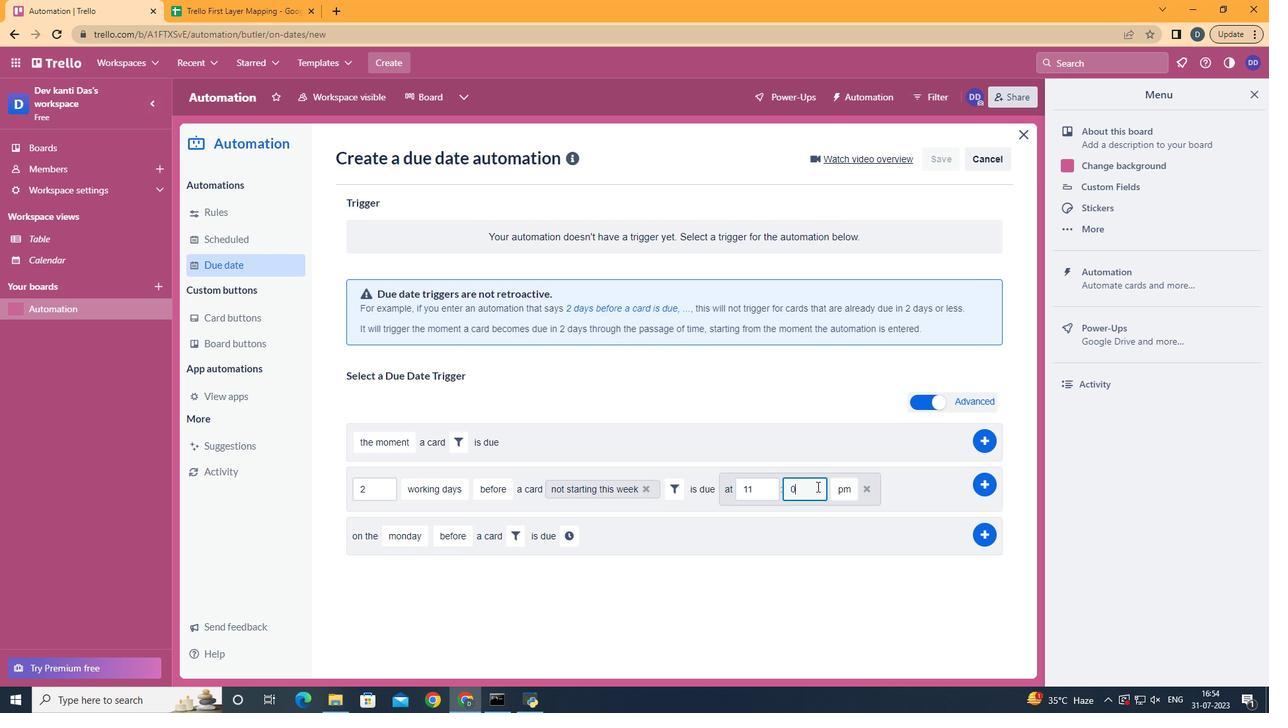 
Action: Mouse moved to (850, 516)
Screenshot: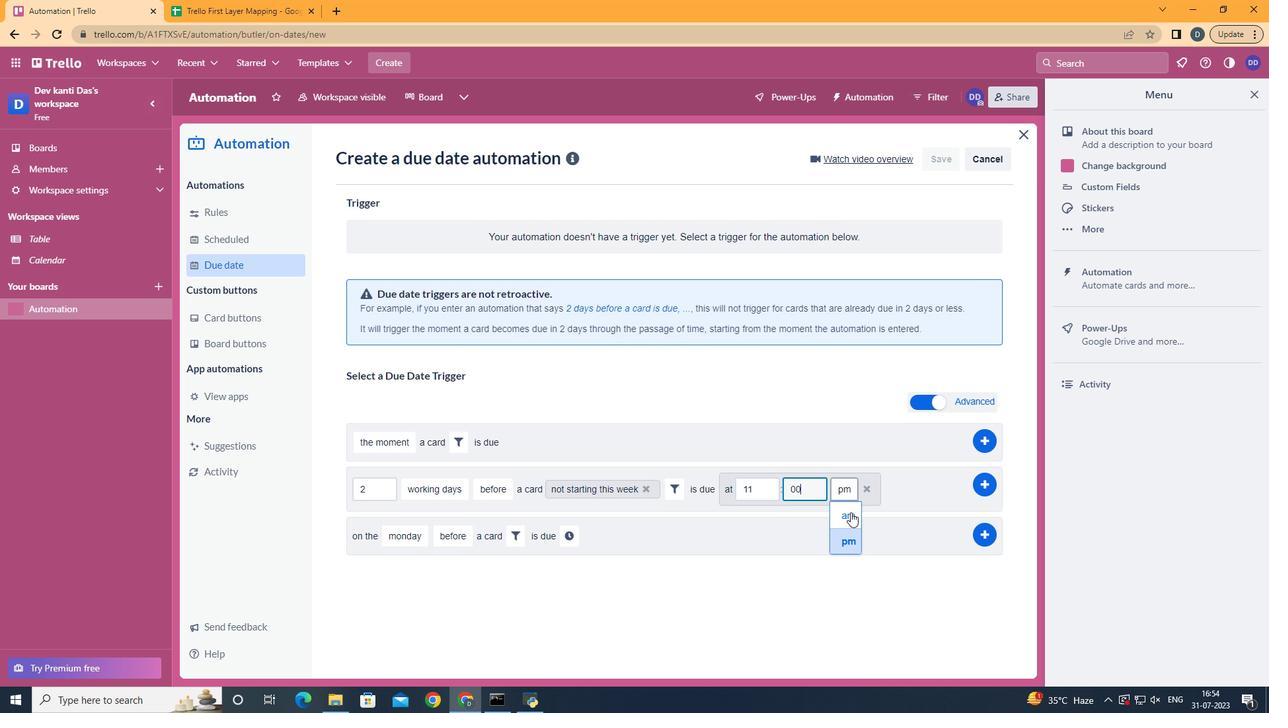 
Action: Mouse pressed left at (850, 516)
Screenshot: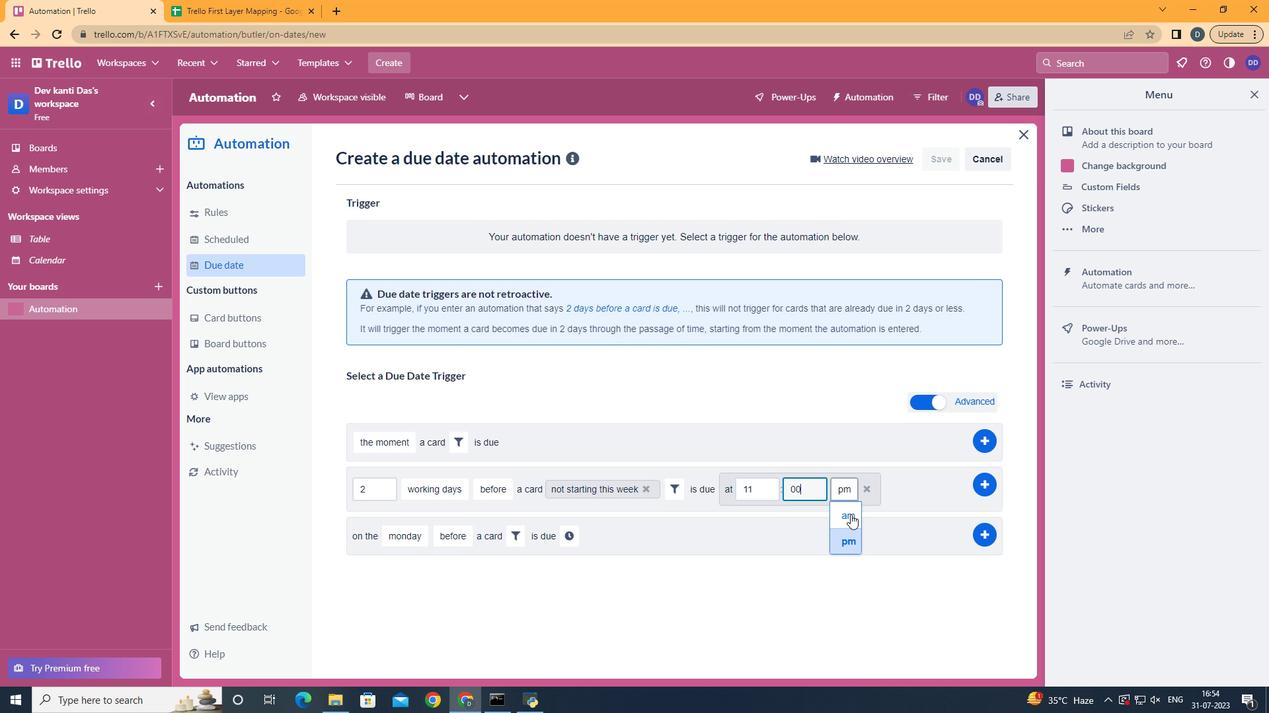 
Action: Mouse moved to (989, 488)
Screenshot: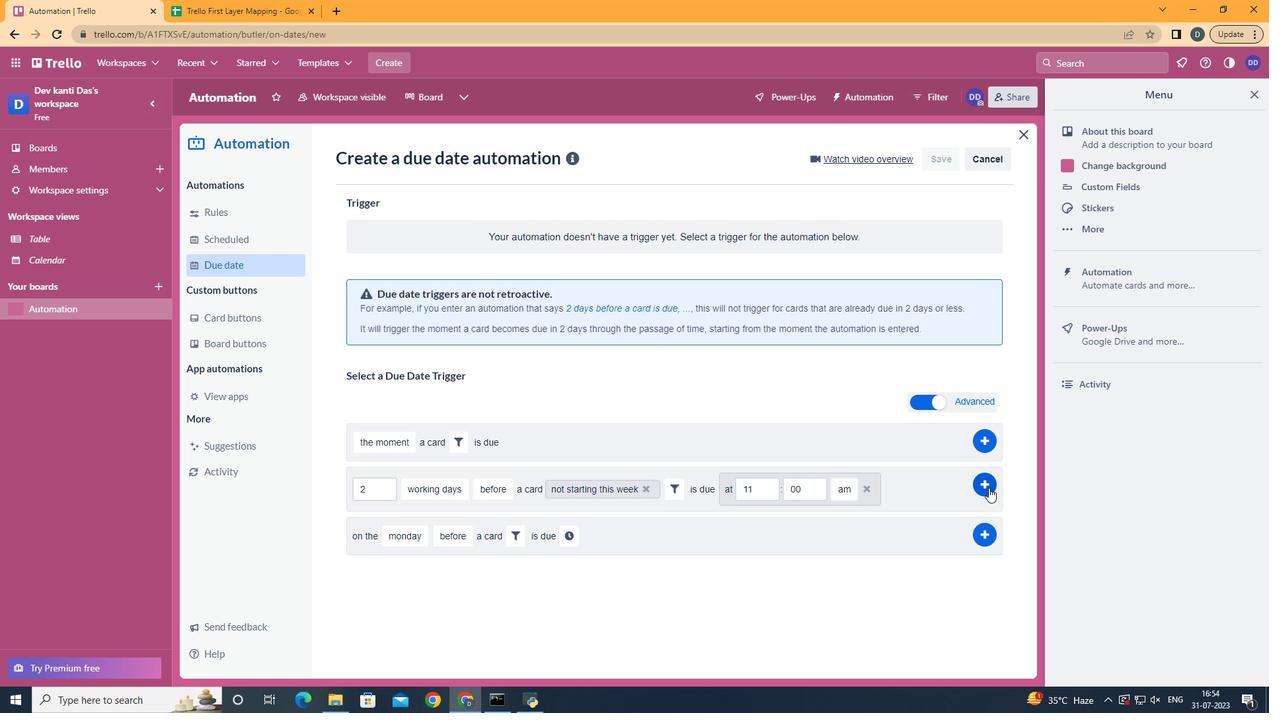 
Action: Mouse pressed left at (989, 488)
Screenshot: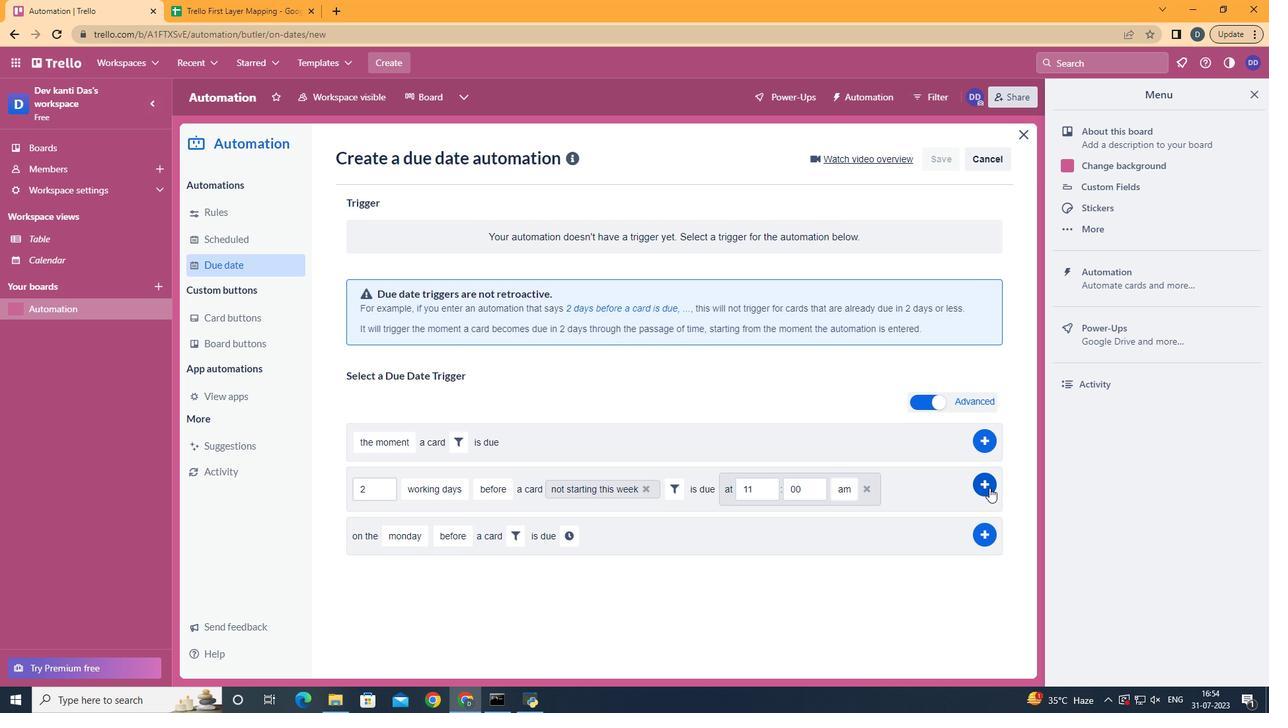 
Action: Mouse moved to (681, 292)
Screenshot: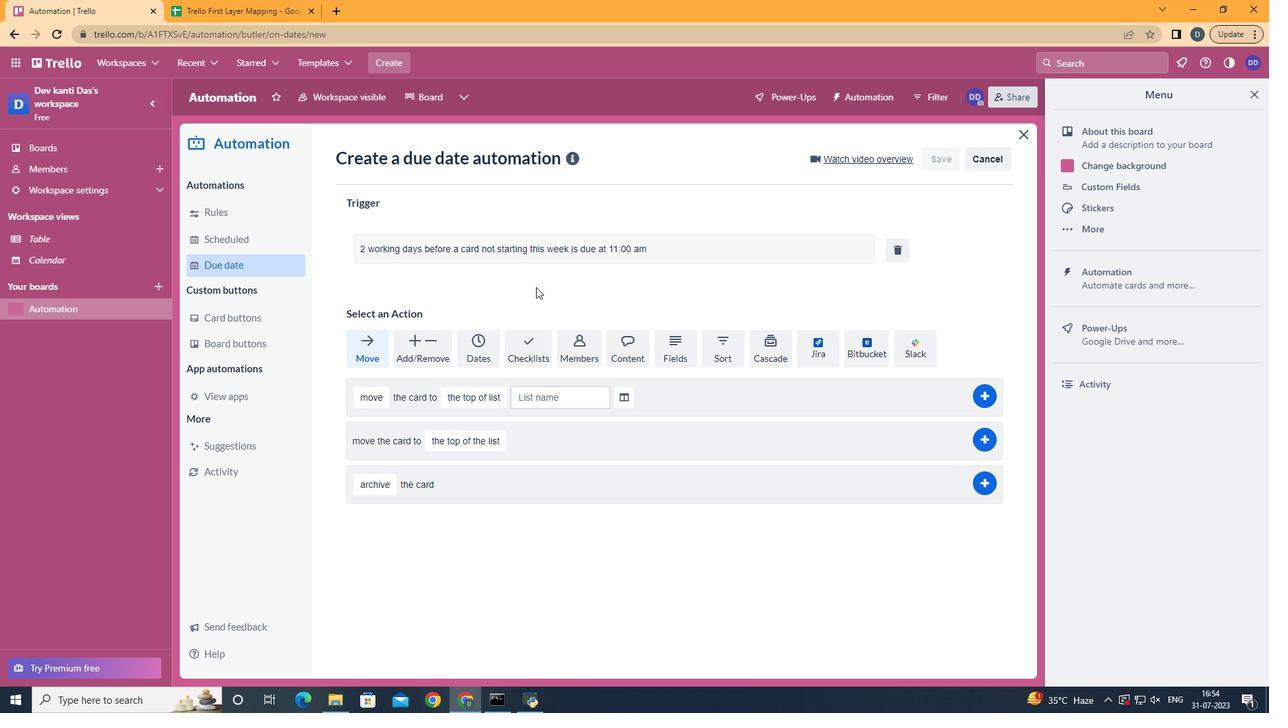 
